 Task: Create a due date automation trigger when advanced on, 2 hours before a card is due add dates not due tomorrow.
Action: Mouse moved to (1353, 95)
Screenshot: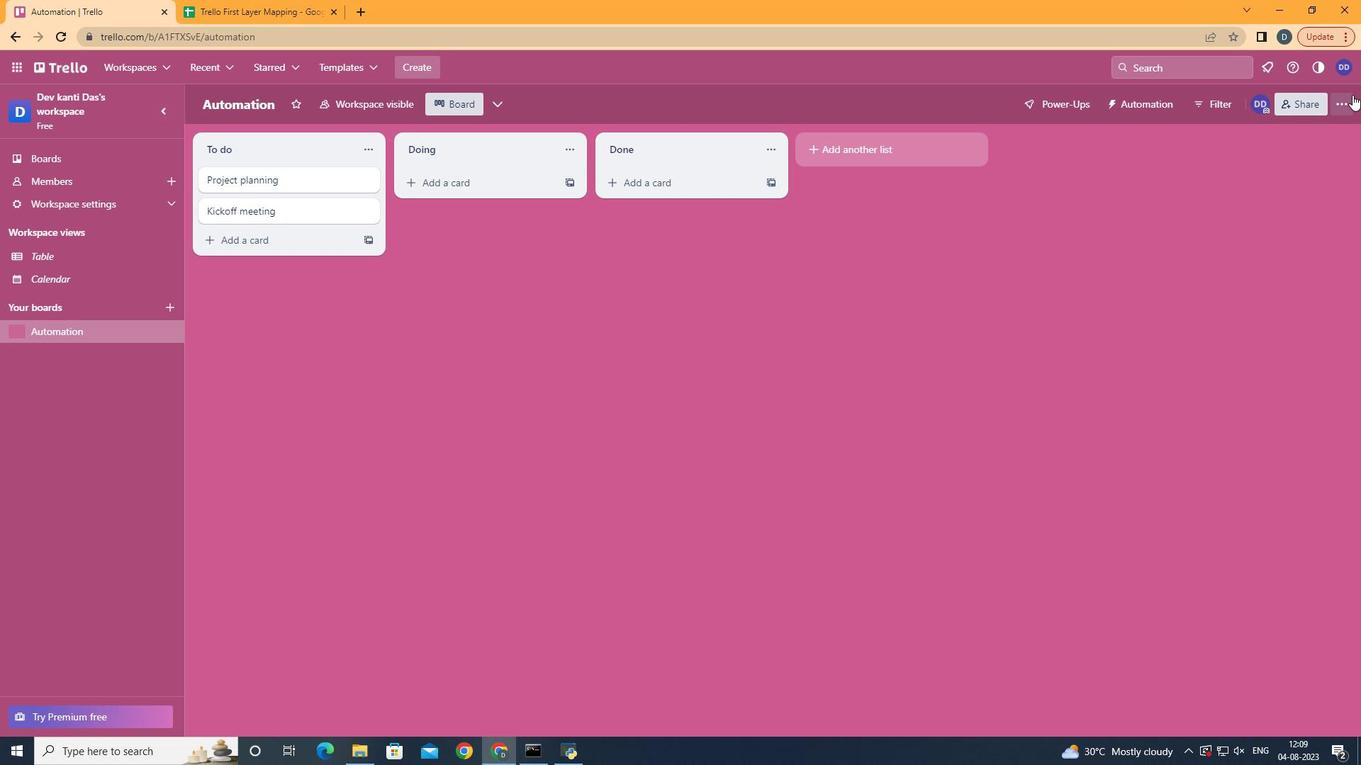 
Action: Mouse pressed left at (1353, 95)
Screenshot: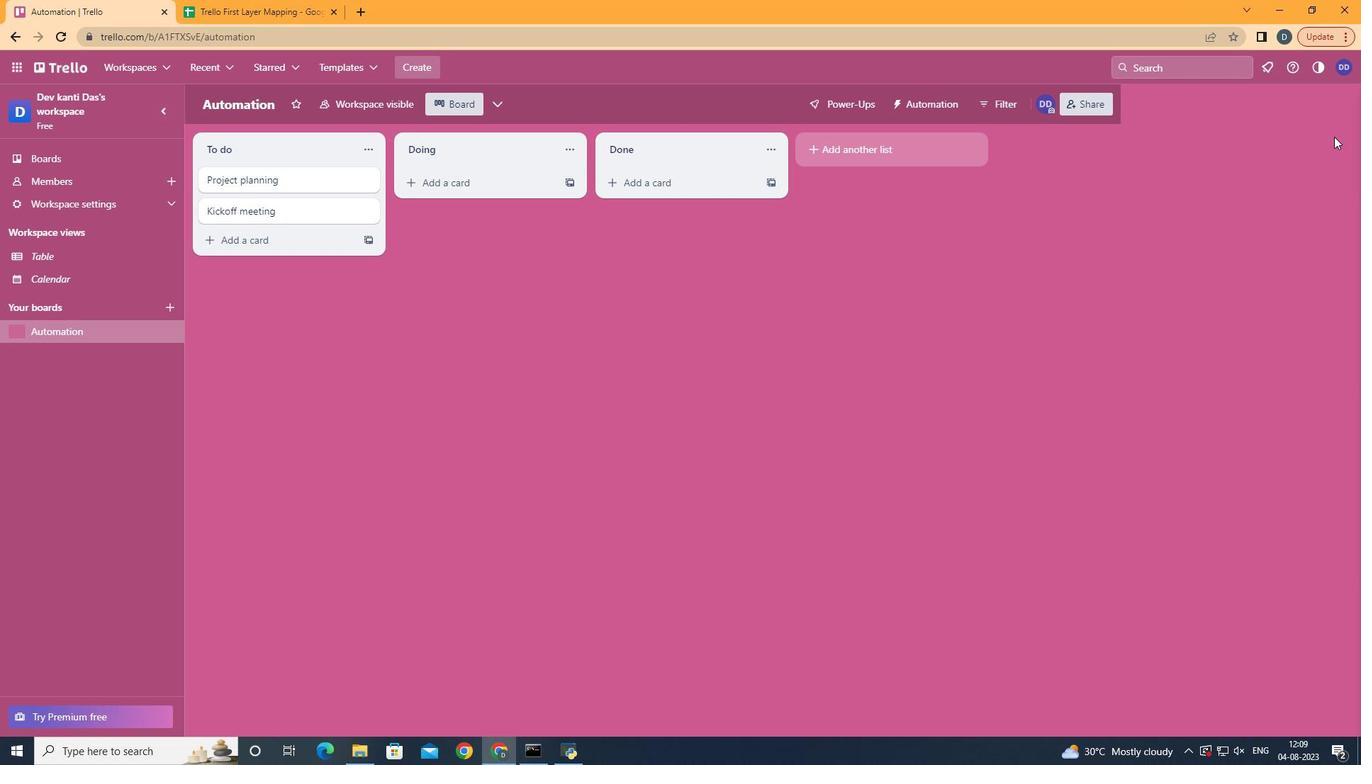 
Action: Mouse moved to (1243, 298)
Screenshot: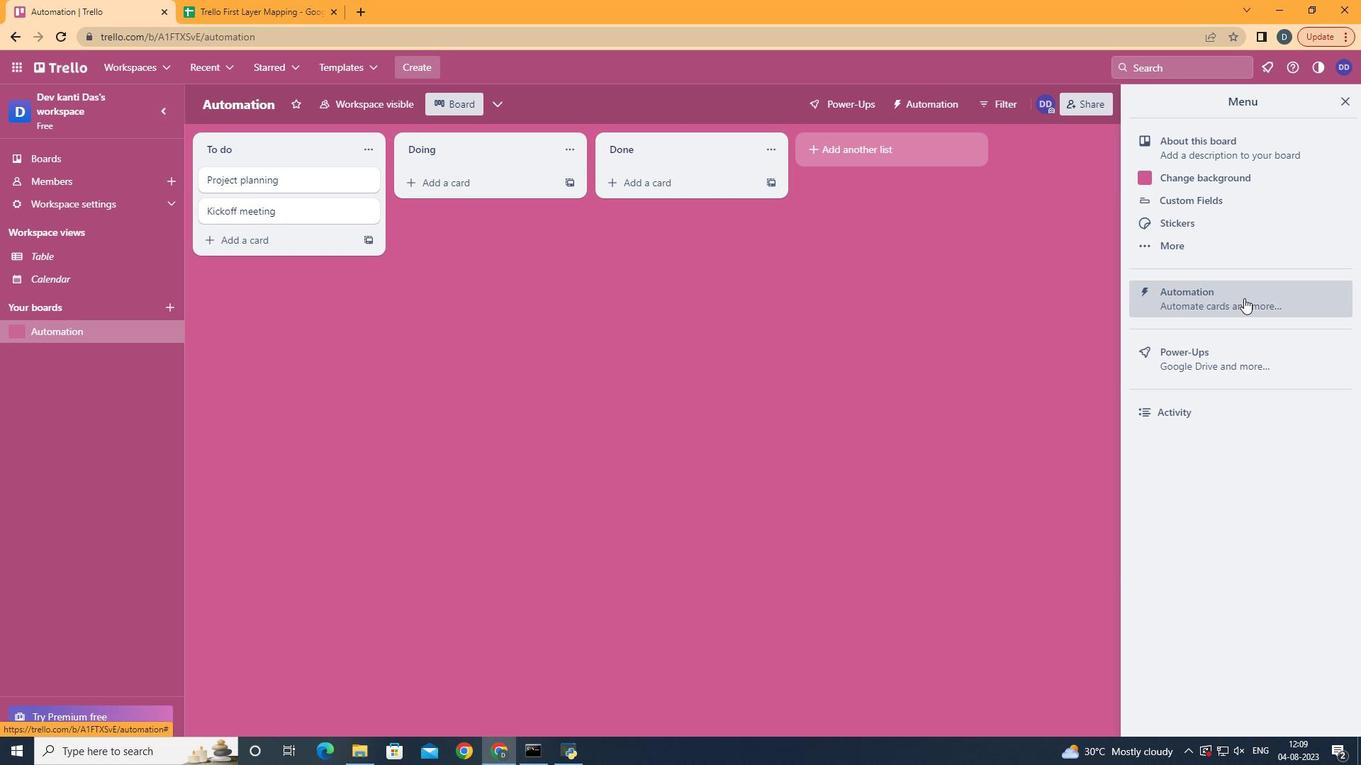 
Action: Mouse pressed left at (1243, 298)
Screenshot: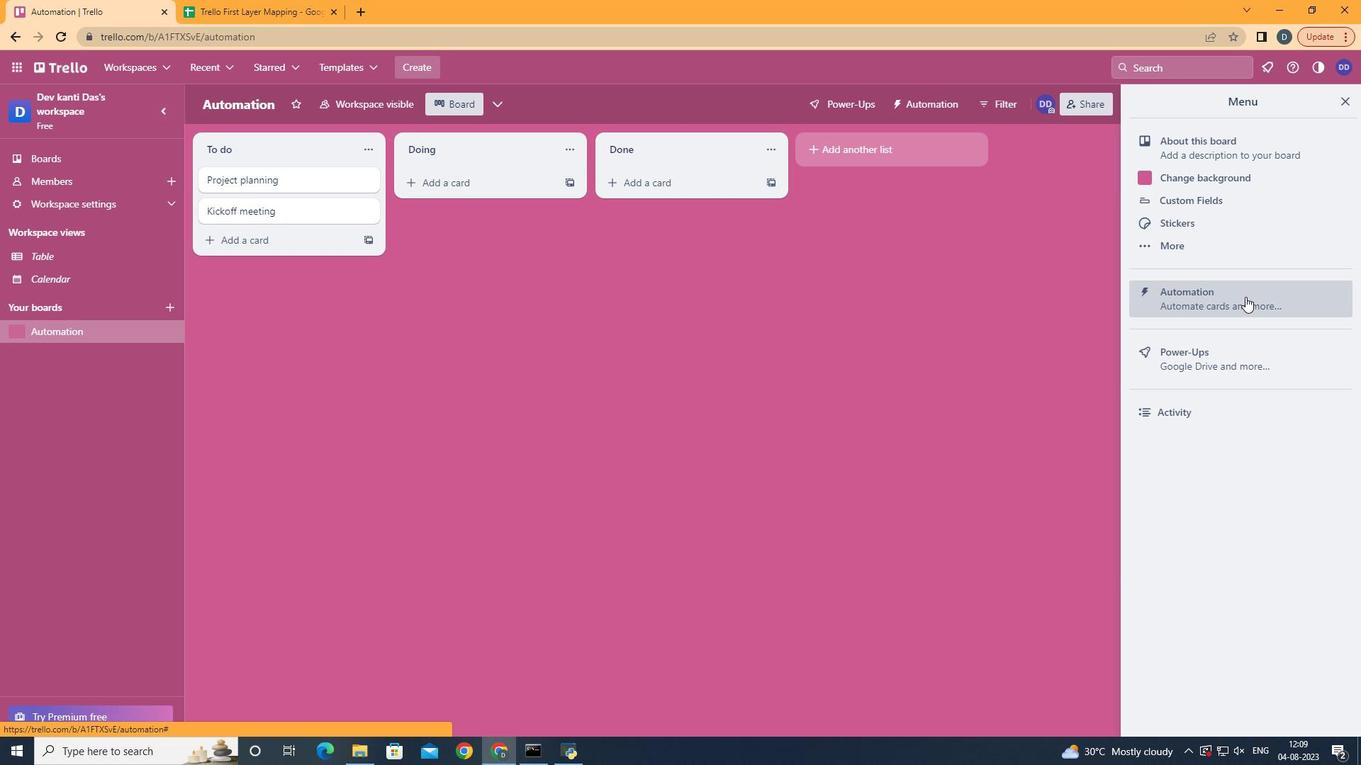 
Action: Mouse moved to (254, 282)
Screenshot: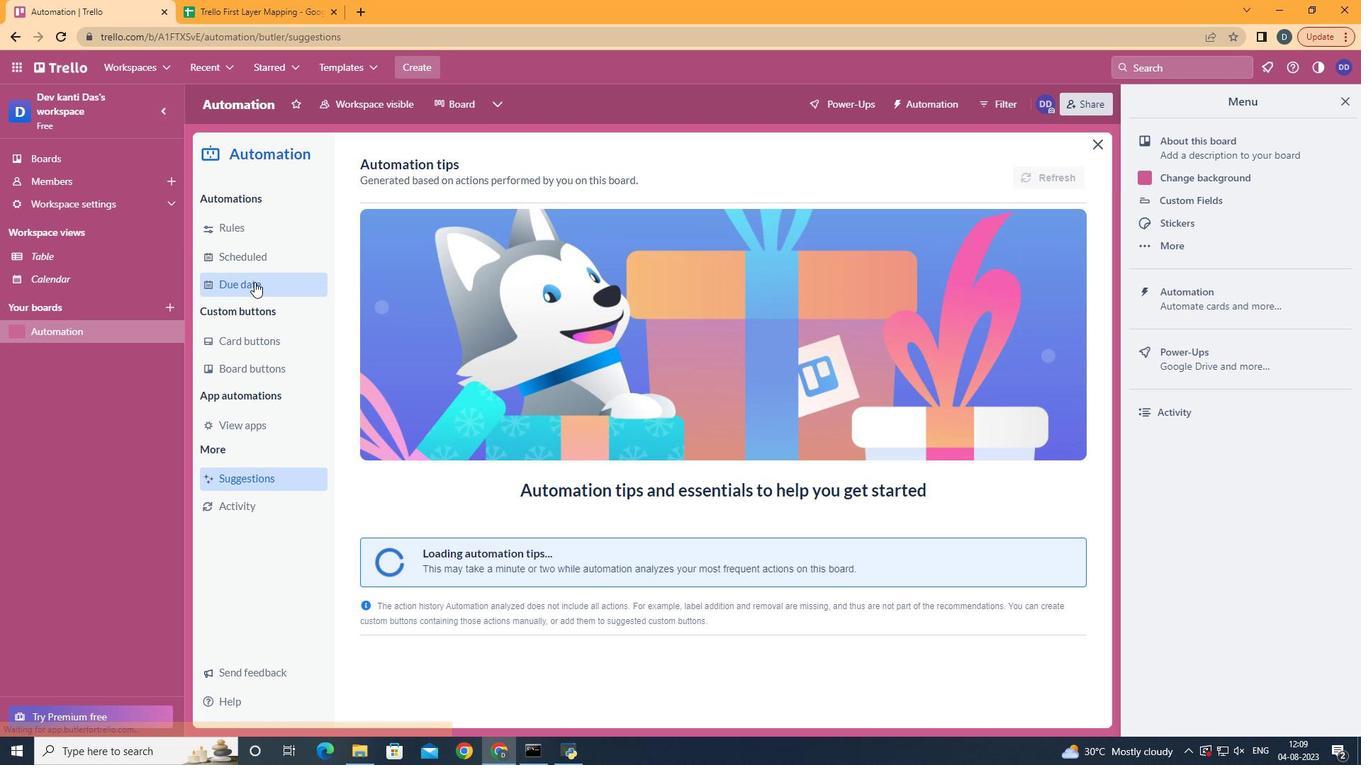 
Action: Mouse pressed left at (254, 282)
Screenshot: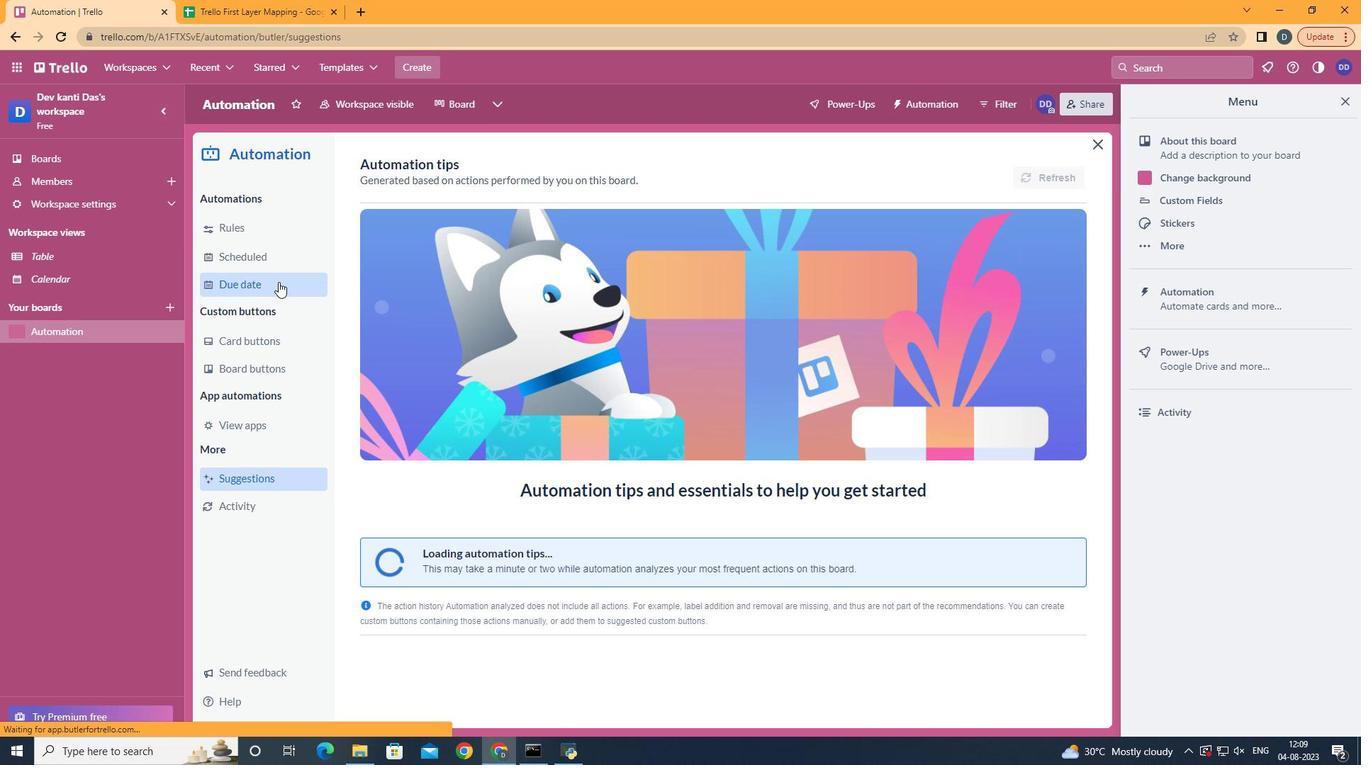 
Action: Mouse moved to (995, 173)
Screenshot: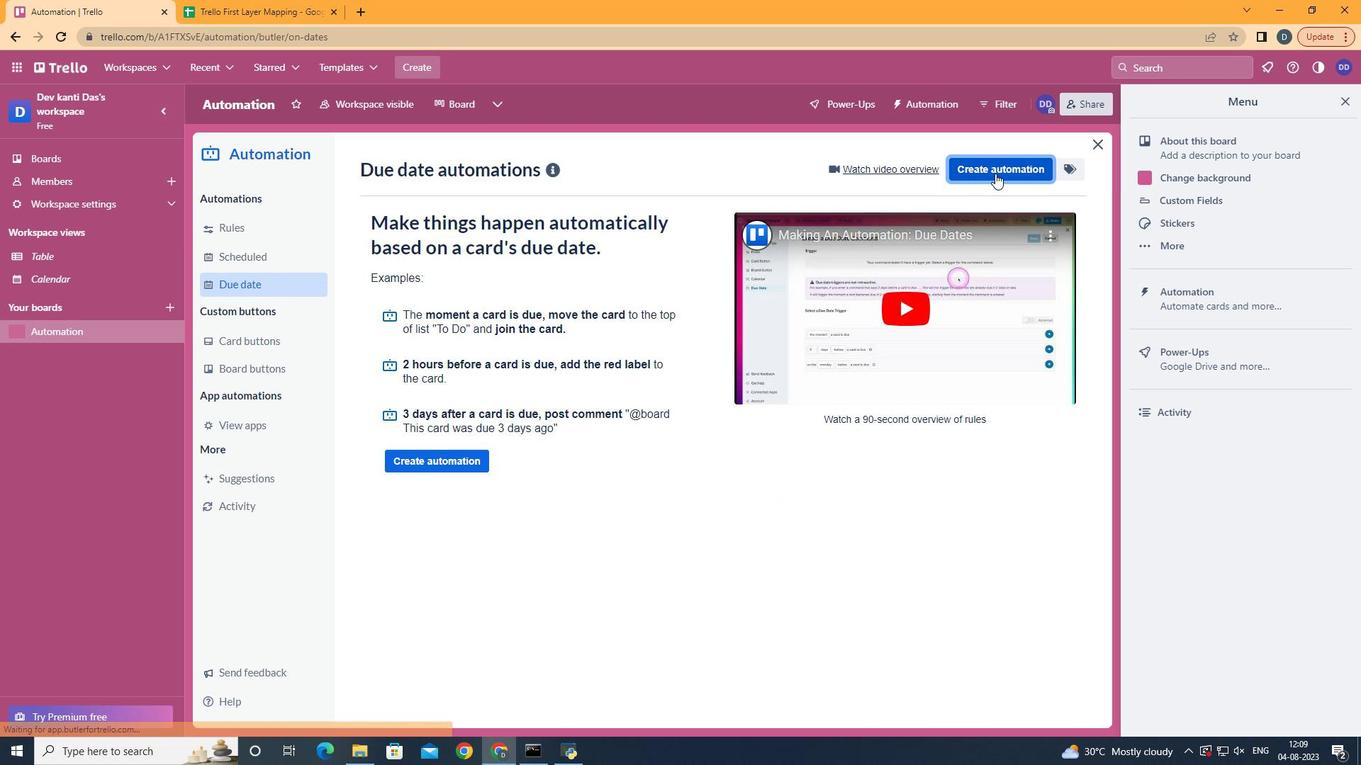 
Action: Mouse pressed left at (995, 173)
Screenshot: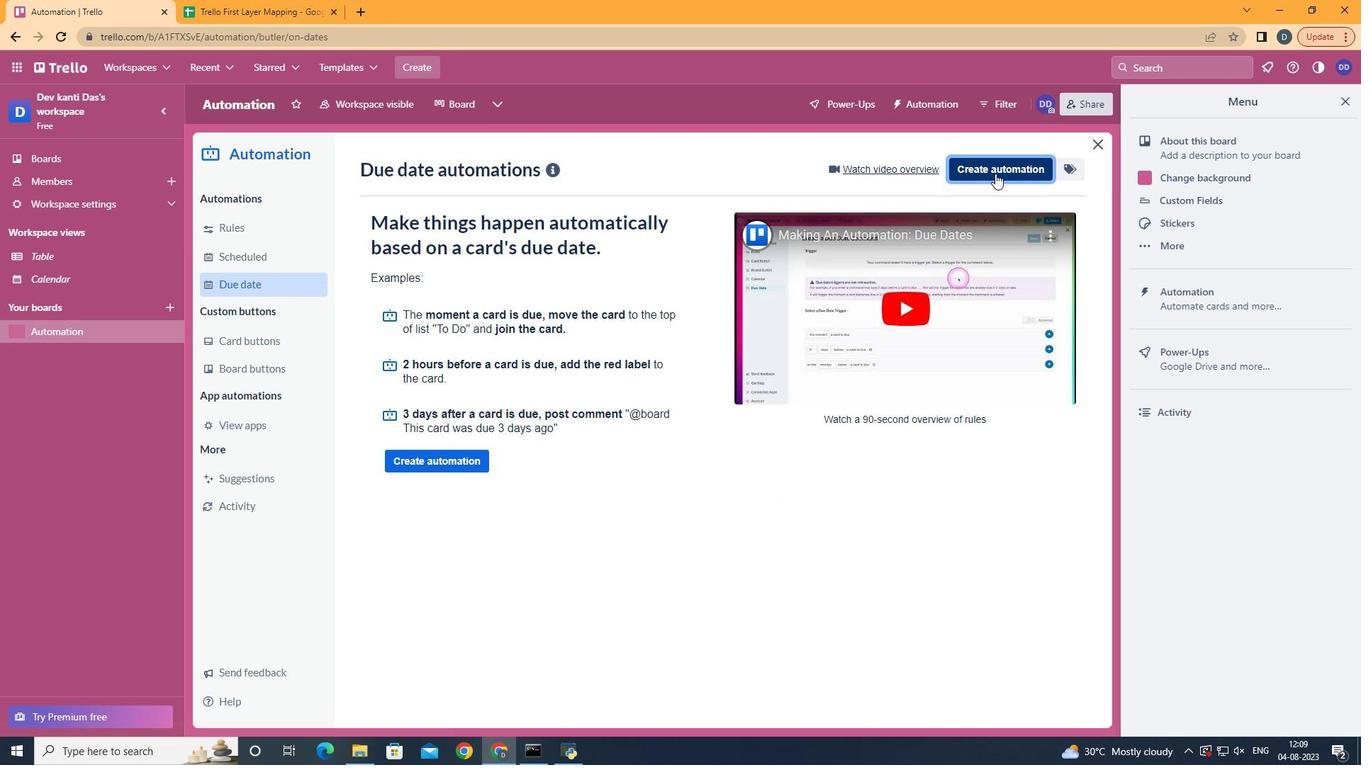 
Action: Mouse moved to (704, 312)
Screenshot: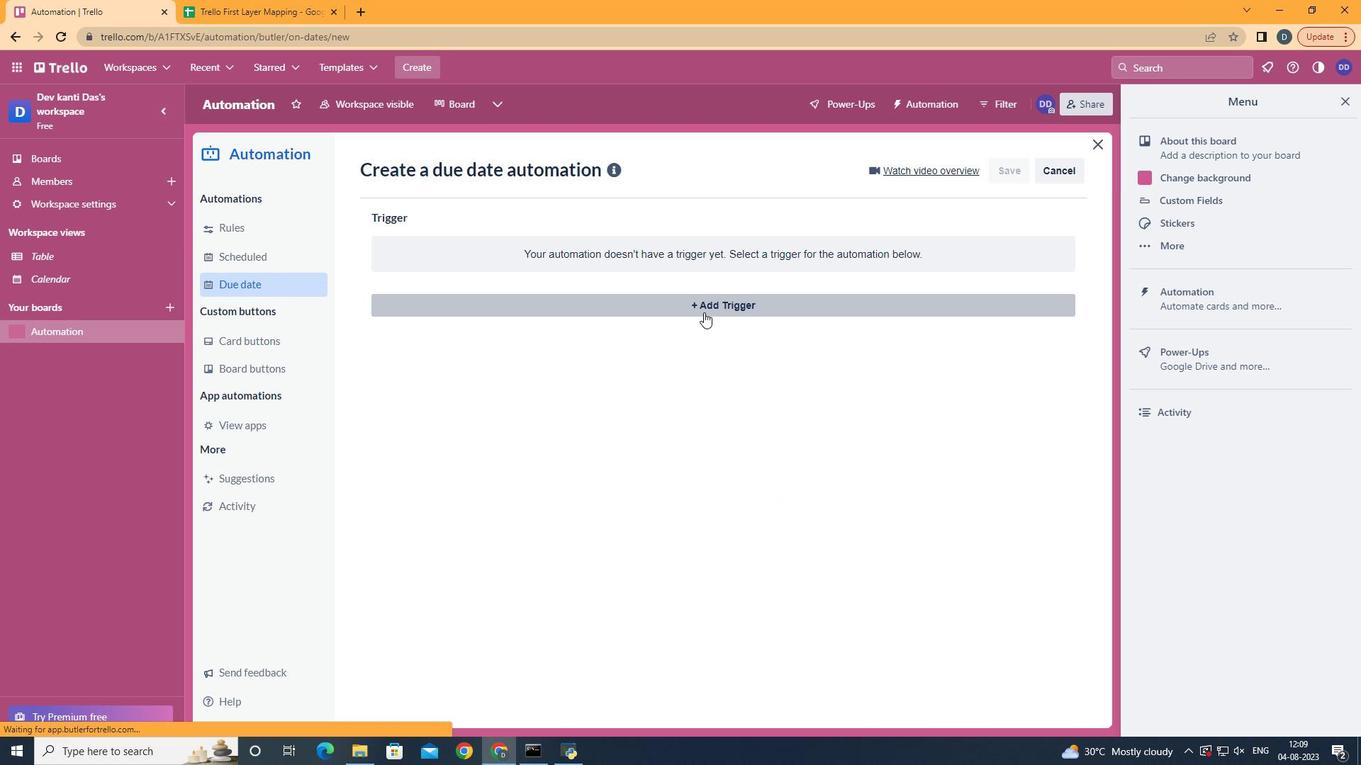 
Action: Mouse pressed left at (704, 312)
Screenshot: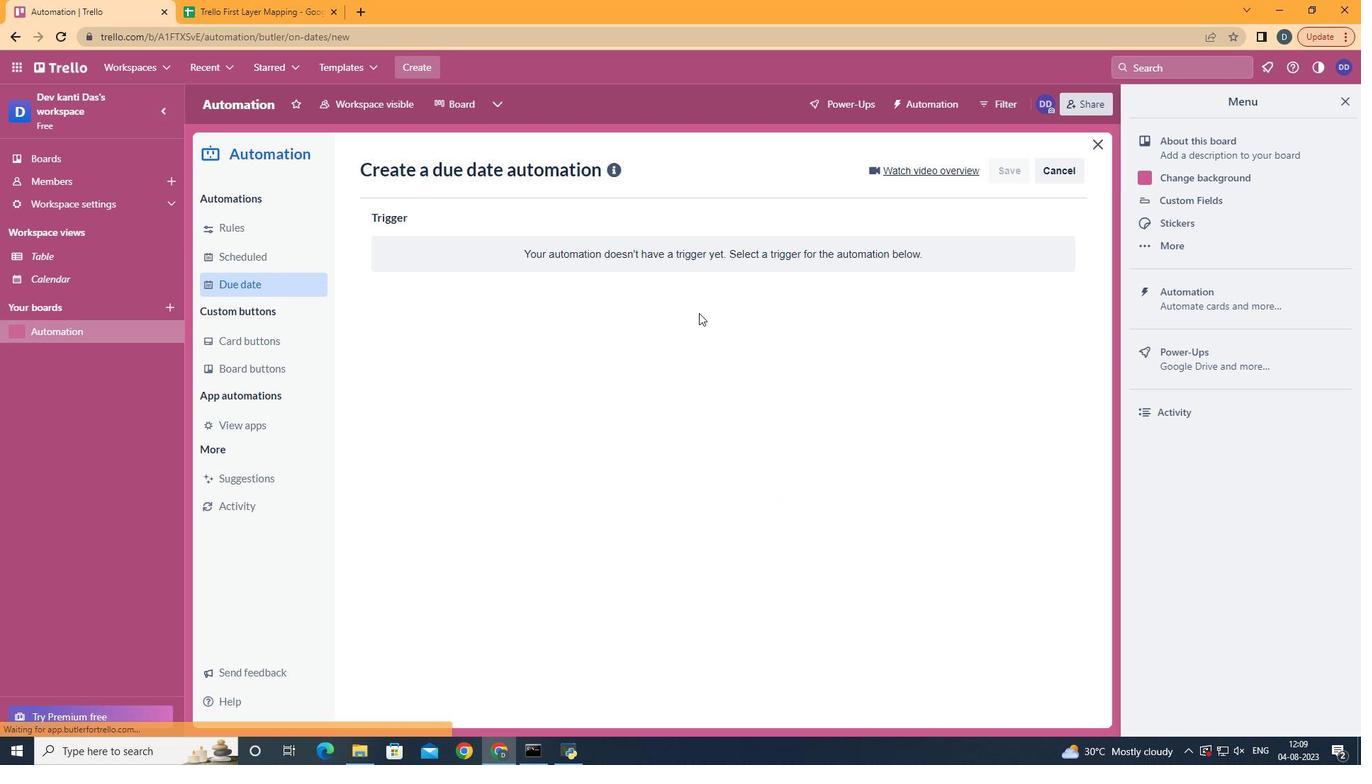 
Action: Mouse moved to (448, 603)
Screenshot: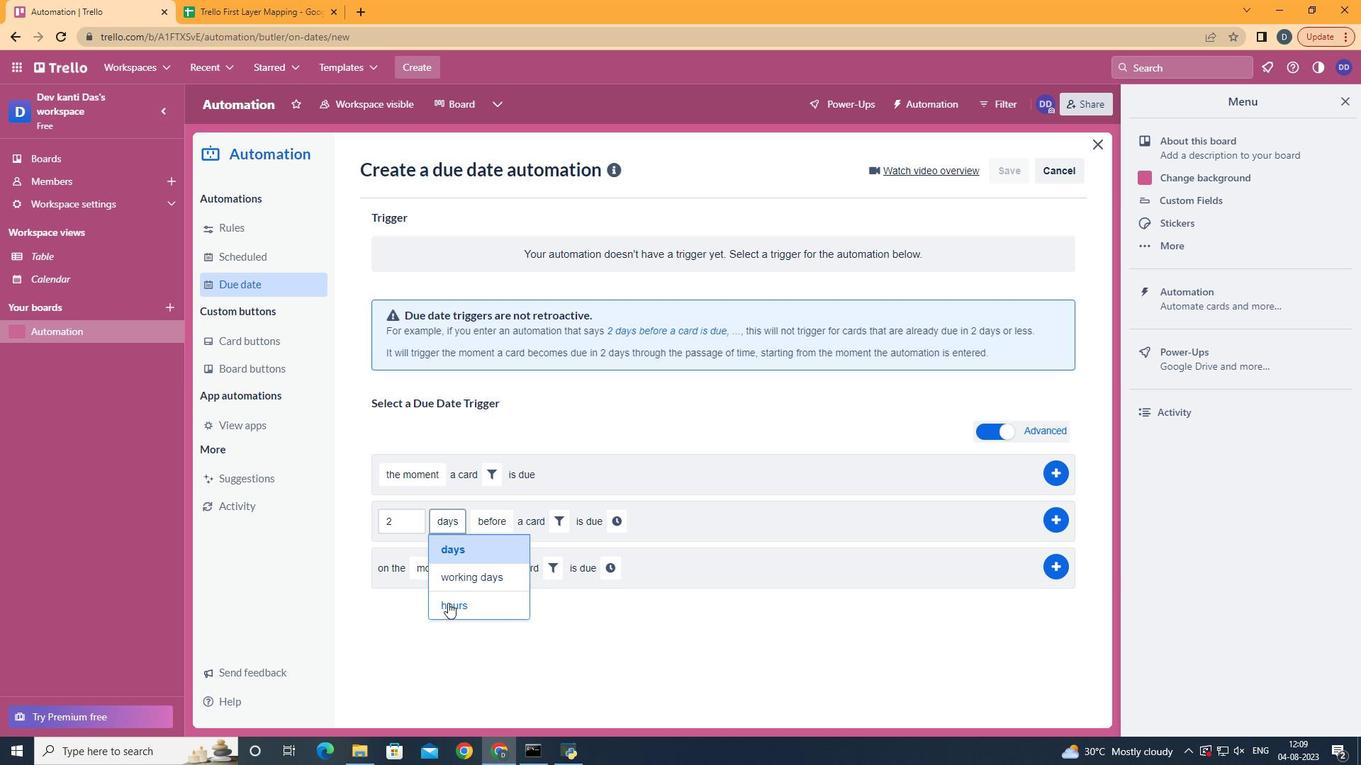
Action: Mouse pressed left at (448, 603)
Screenshot: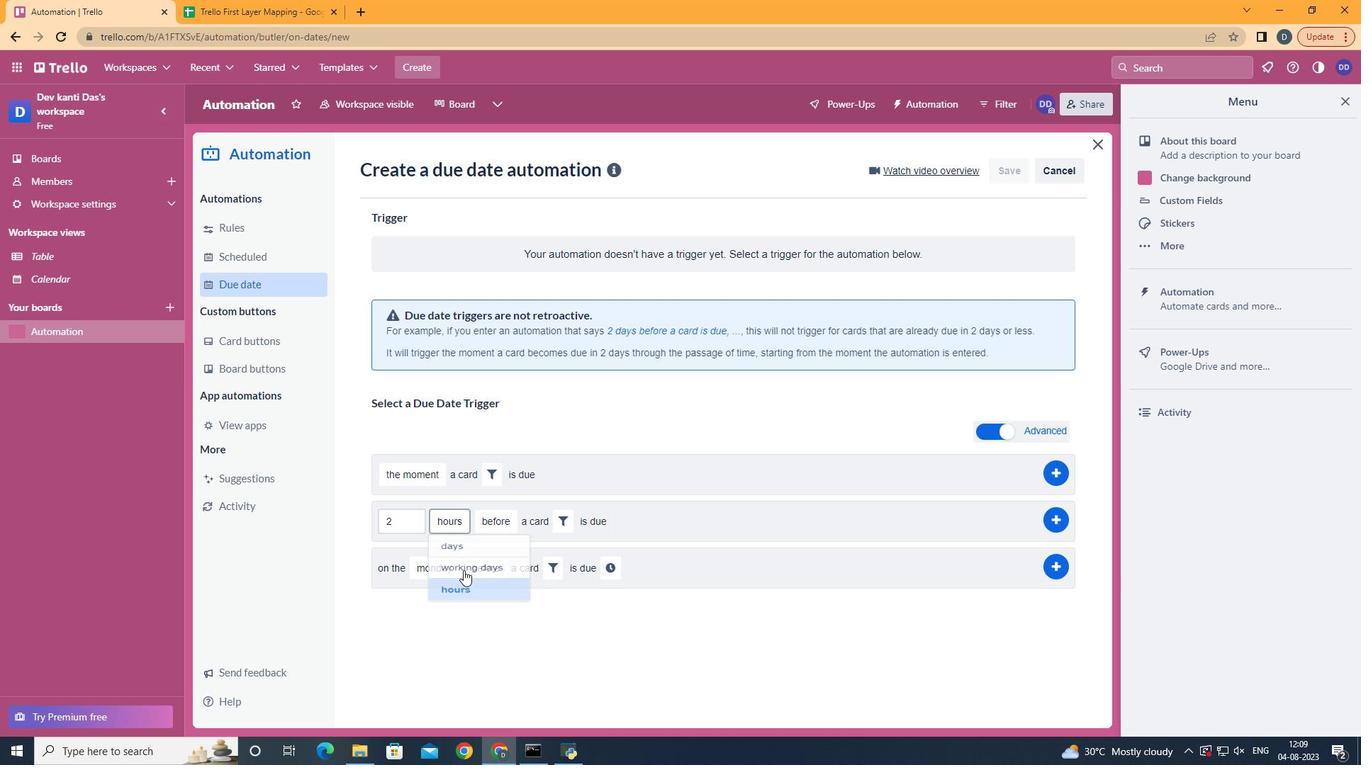 
Action: Mouse moved to (491, 549)
Screenshot: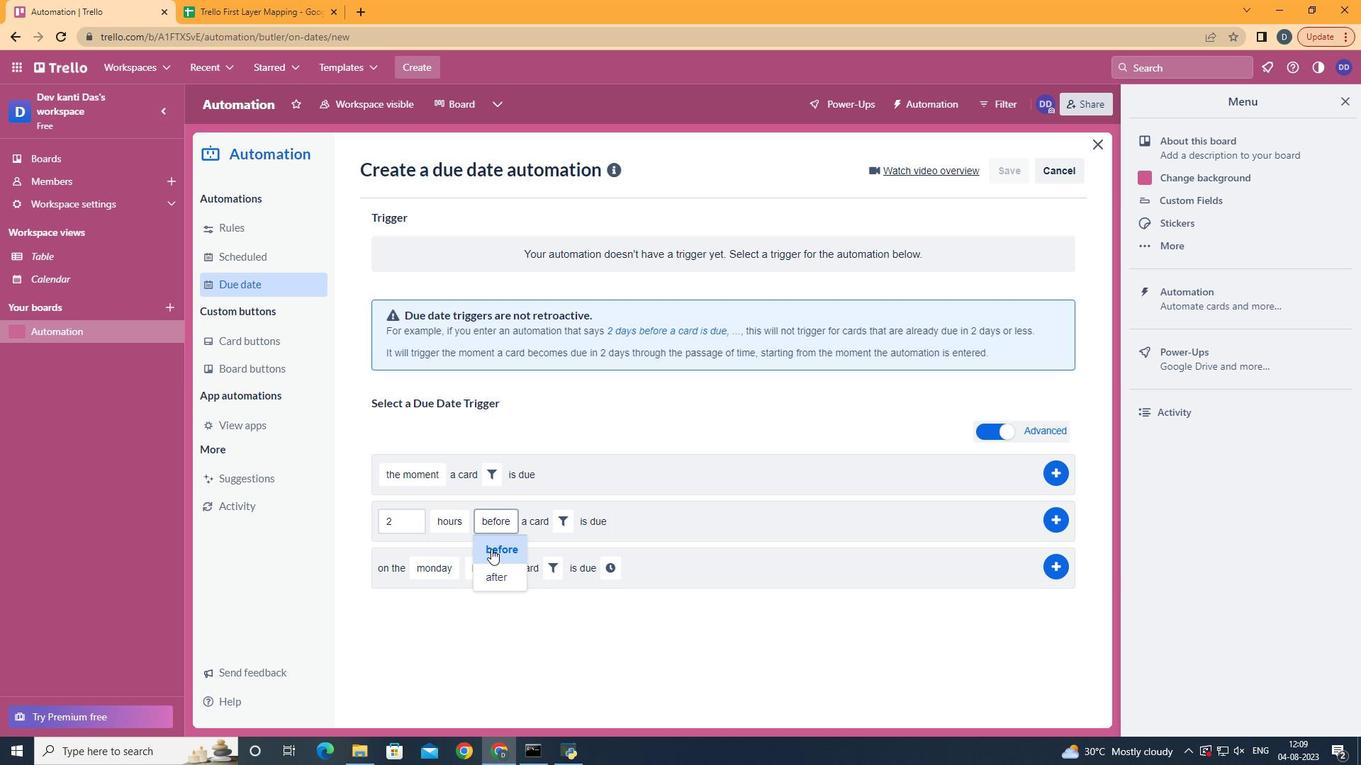 
Action: Mouse pressed left at (491, 549)
Screenshot: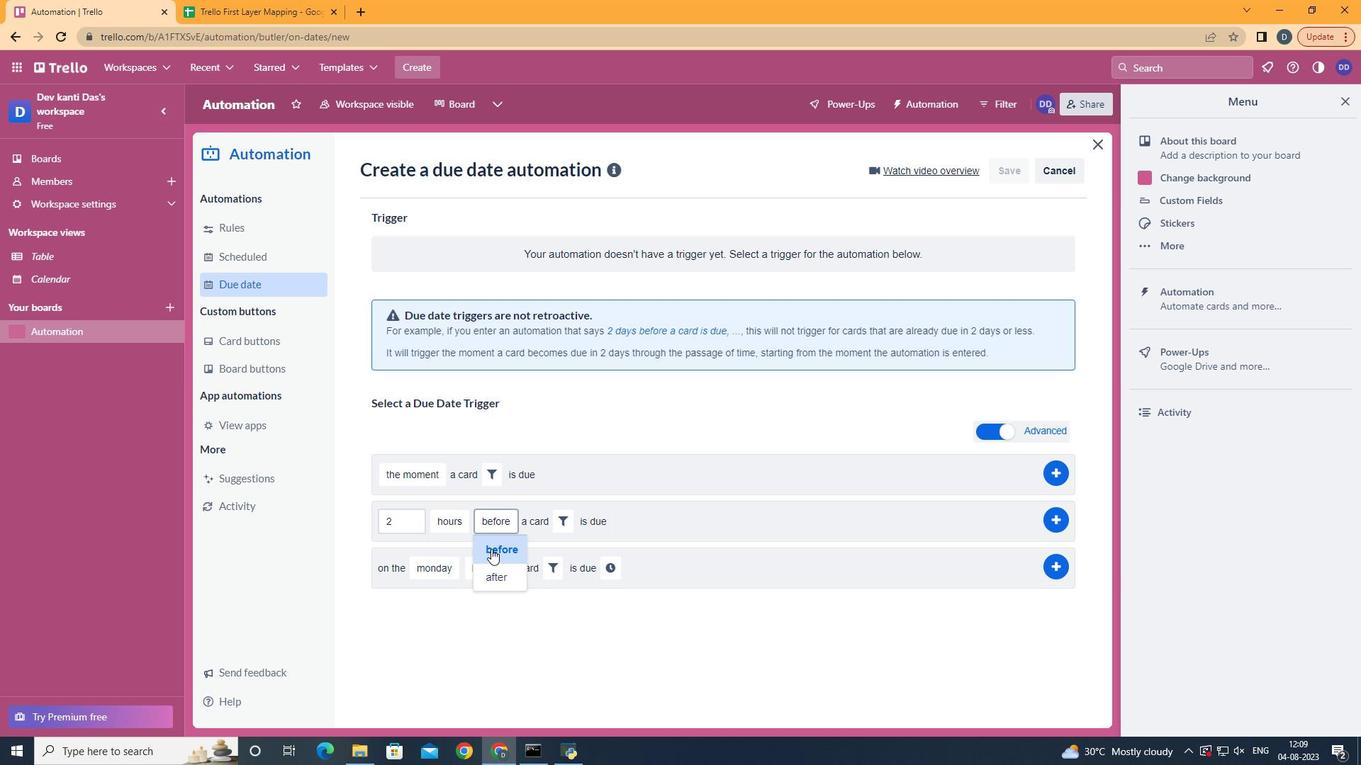 
Action: Mouse moved to (568, 516)
Screenshot: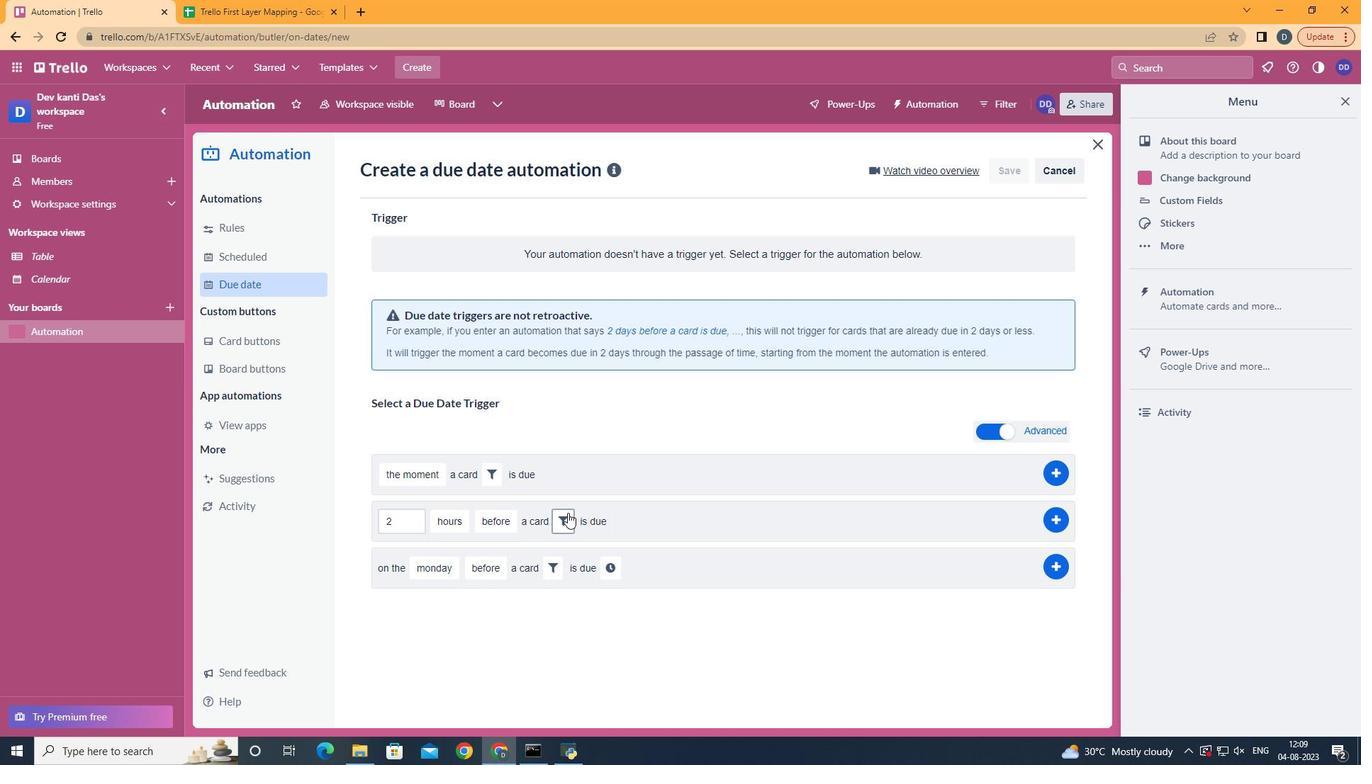 
Action: Mouse pressed left at (568, 516)
Screenshot: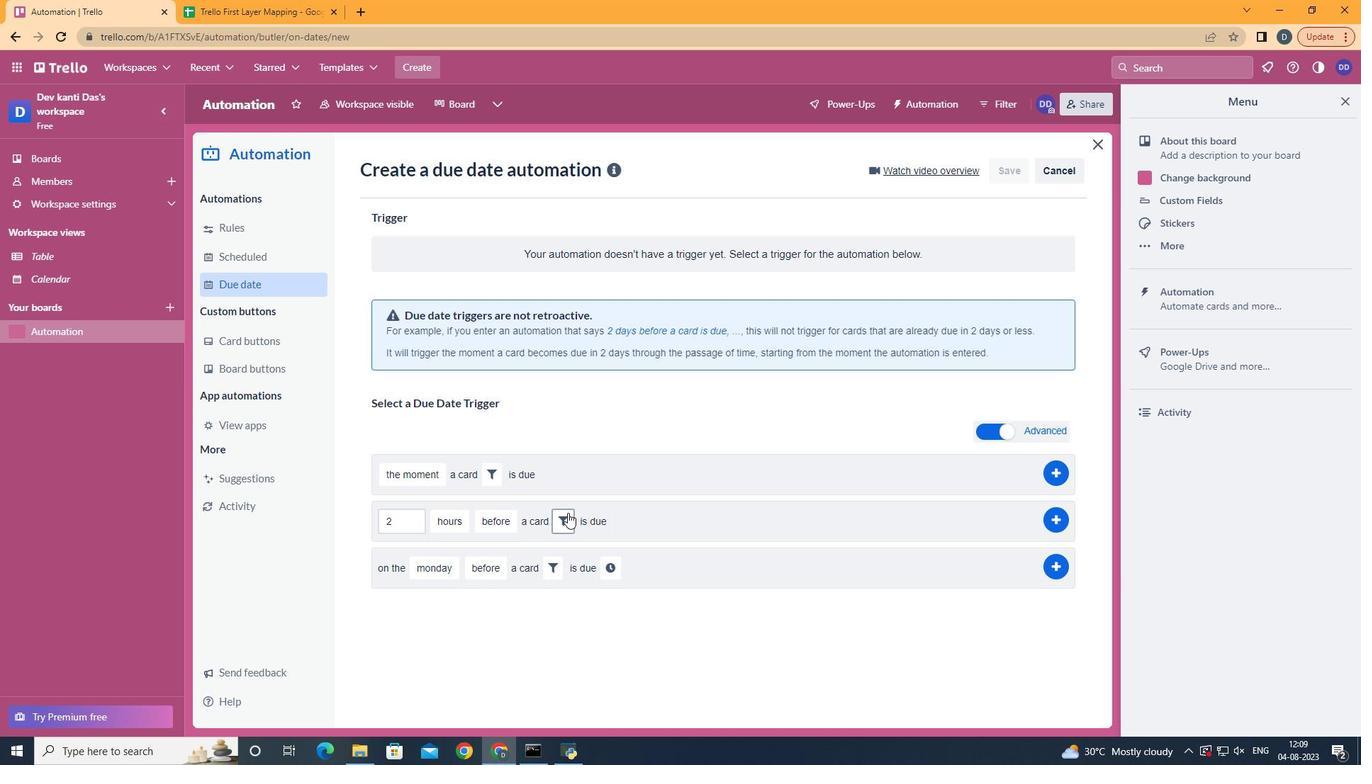 
Action: Mouse moved to (643, 574)
Screenshot: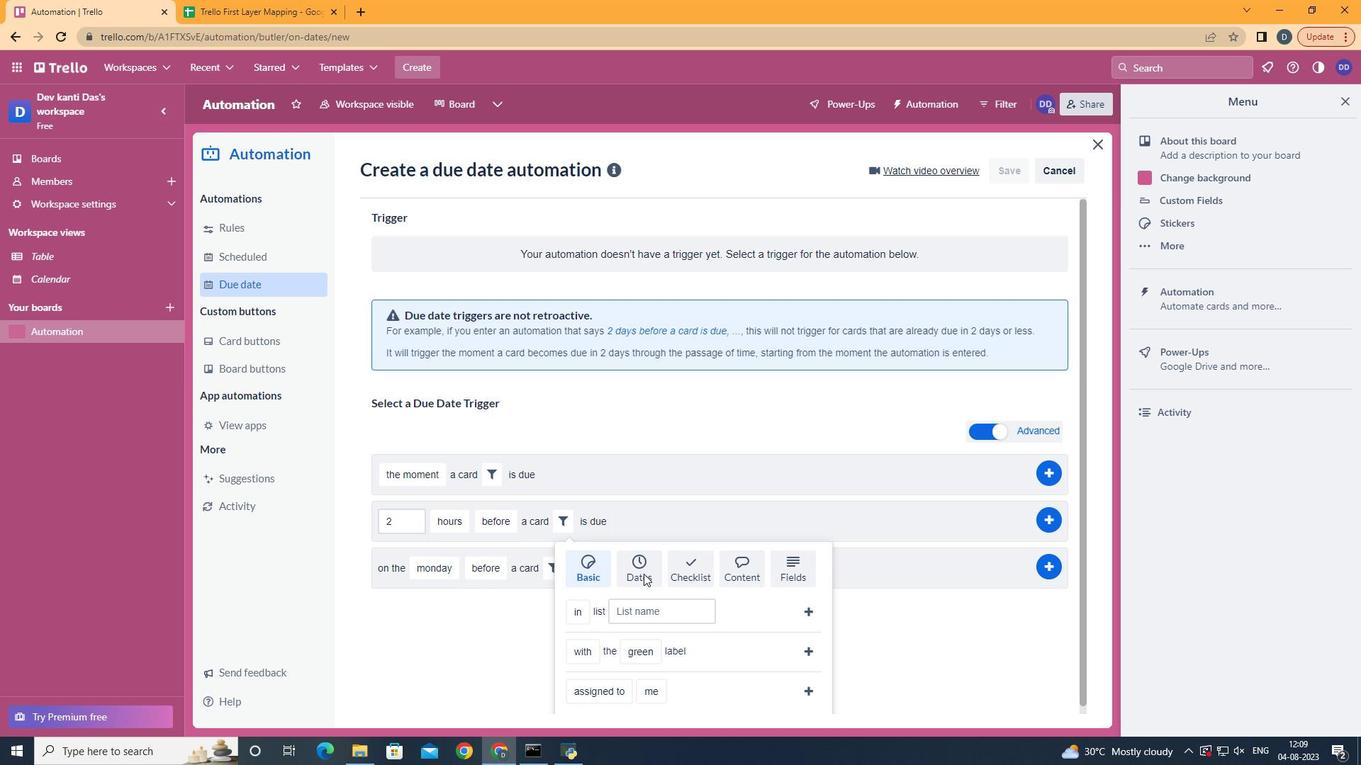 
Action: Mouse pressed left at (643, 574)
Screenshot: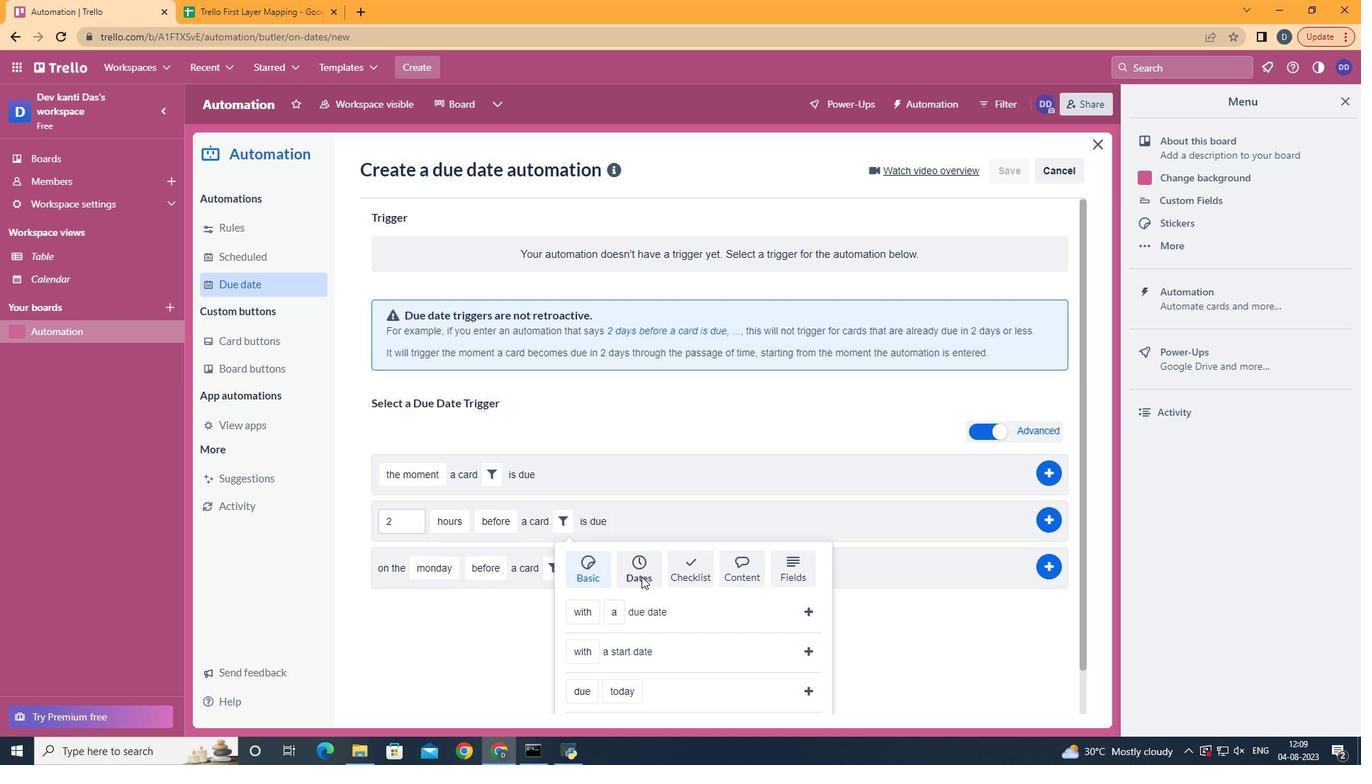 
Action: Mouse moved to (641, 577)
Screenshot: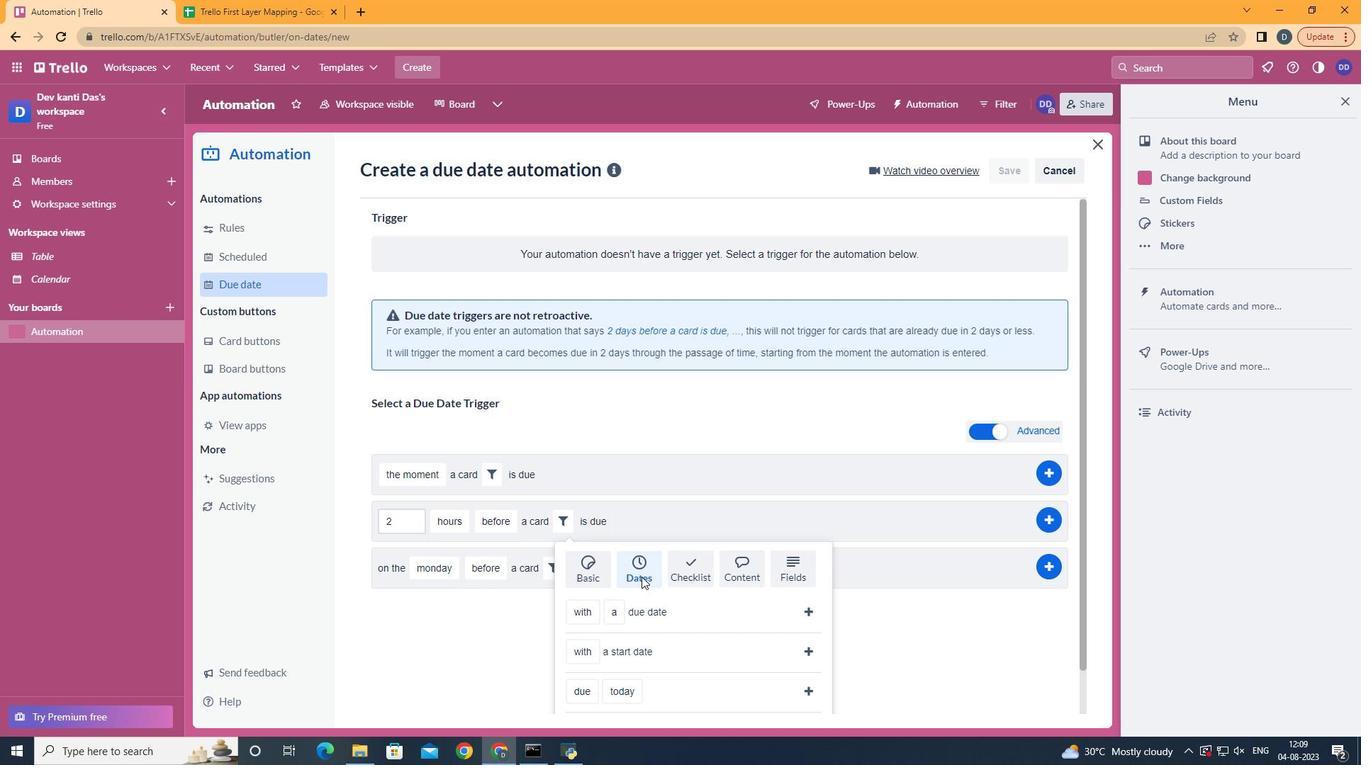
Action: Mouse scrolled (641, 576) with delta (0, 0)
Screenshot: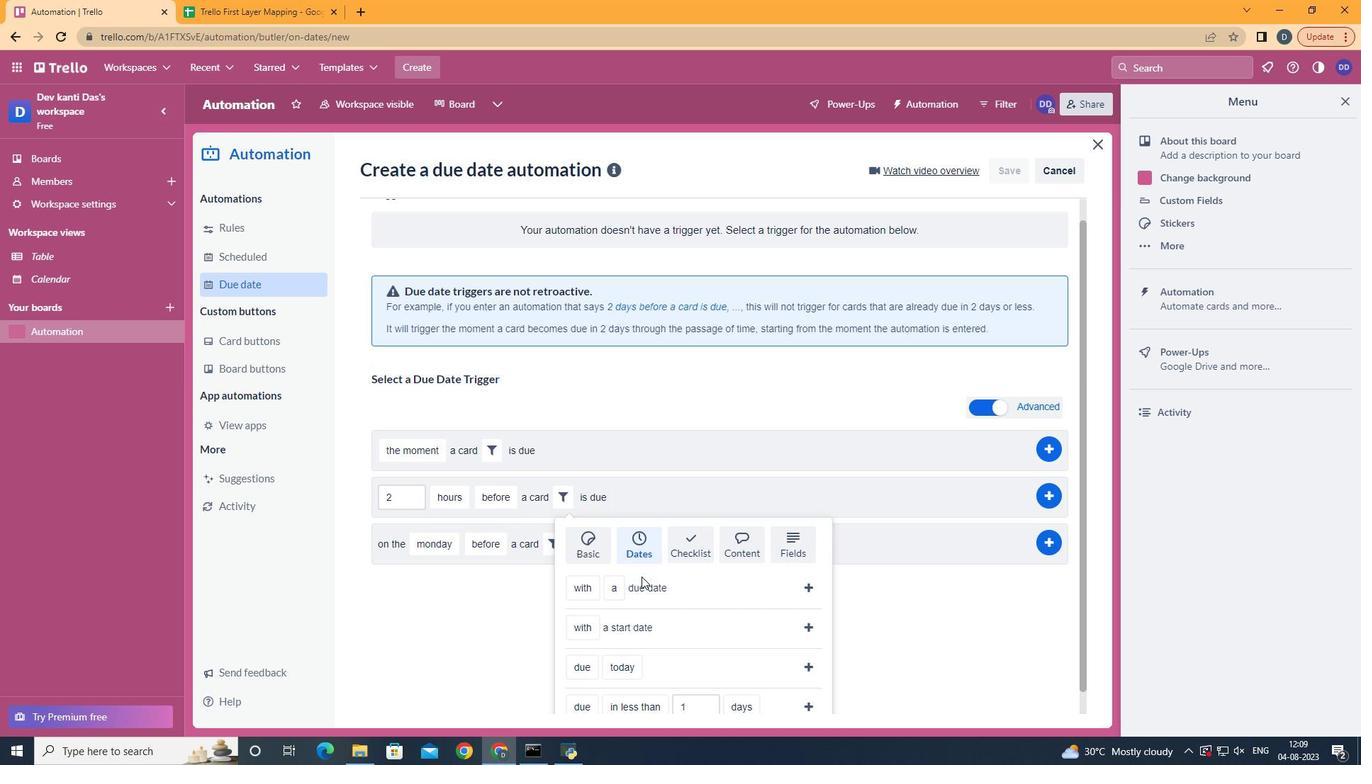 
Action: Mouse scrolled (641, 576) with delta (0, 0)
Screenshot: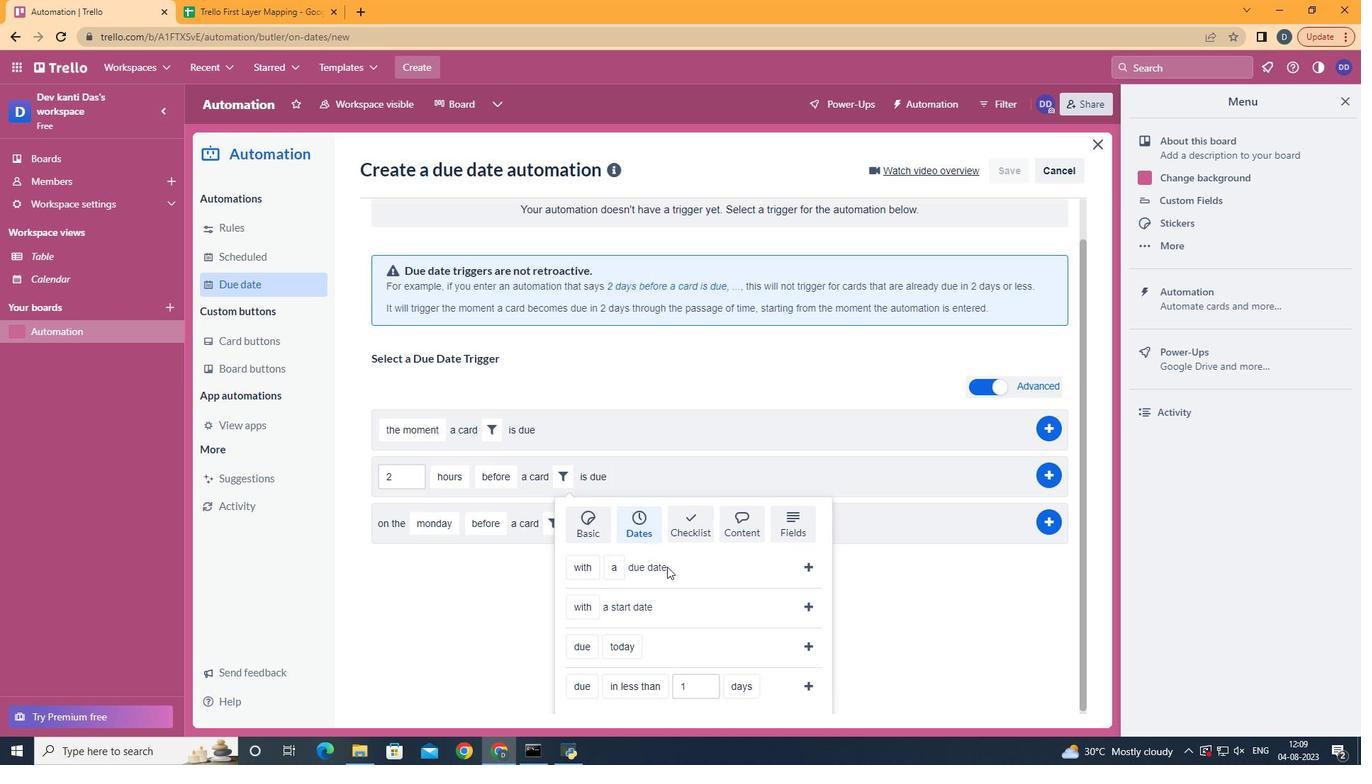 
Action: Mouse scrolled (641, 576) with delta (0, 0)
Screenshot: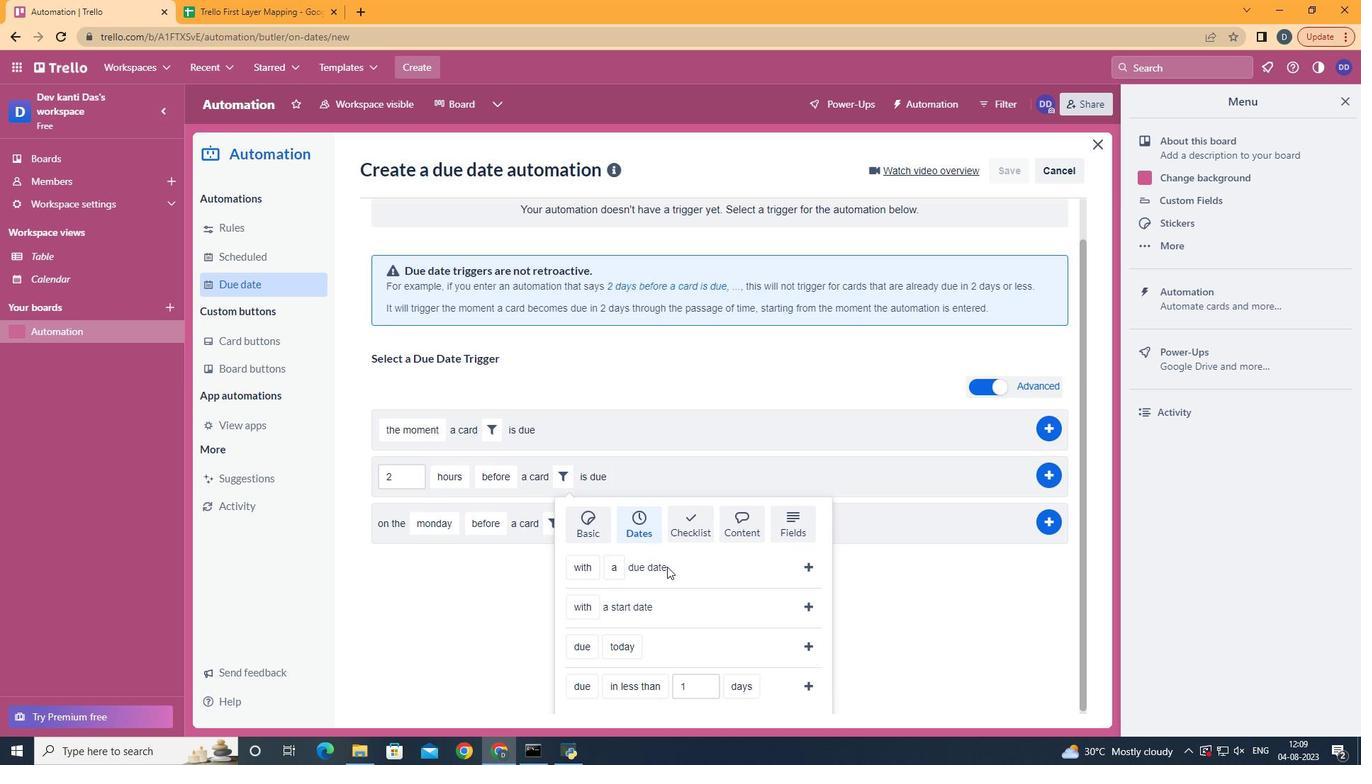 
Action: Mouse scrolled (641, 576) with delta (0, 0)
Screenshot: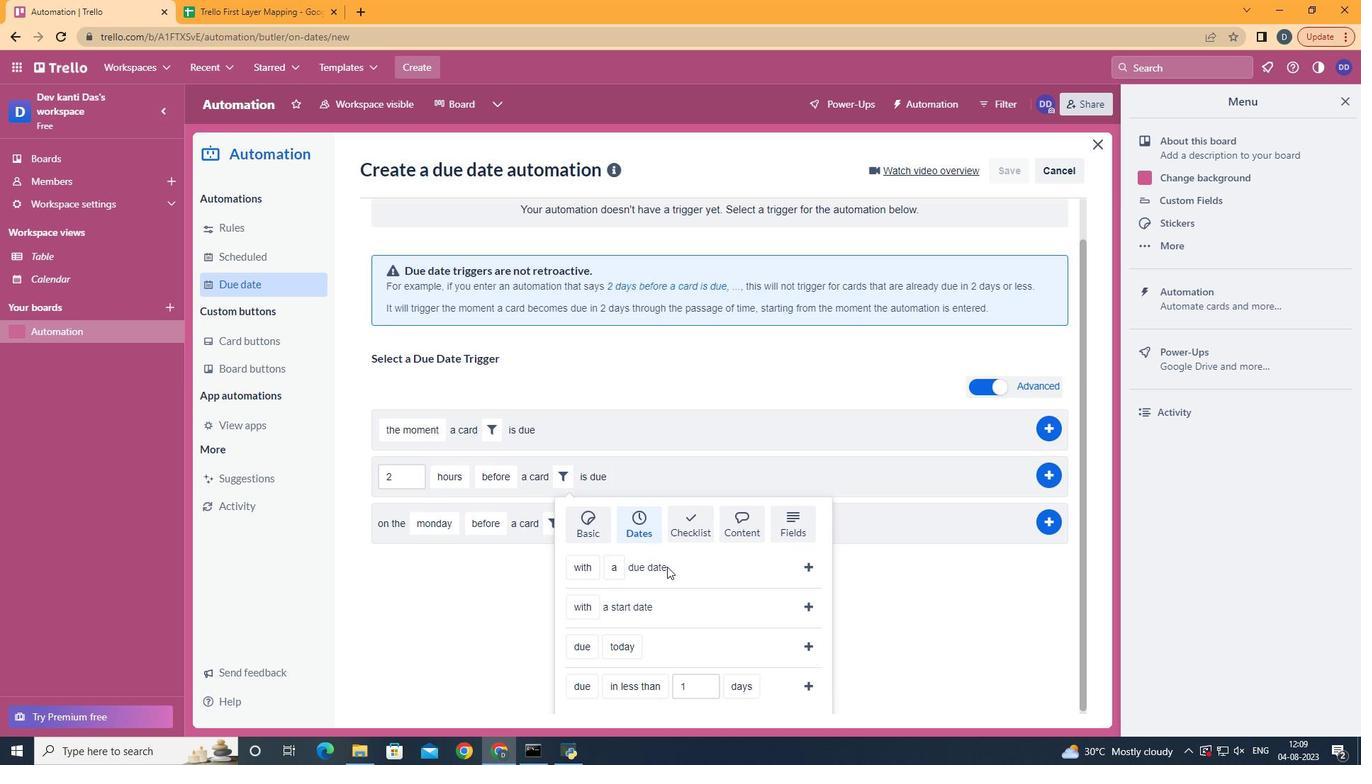 
Action: Mouse scrolled (641, 576) with delta (0, 0)
Screenshot: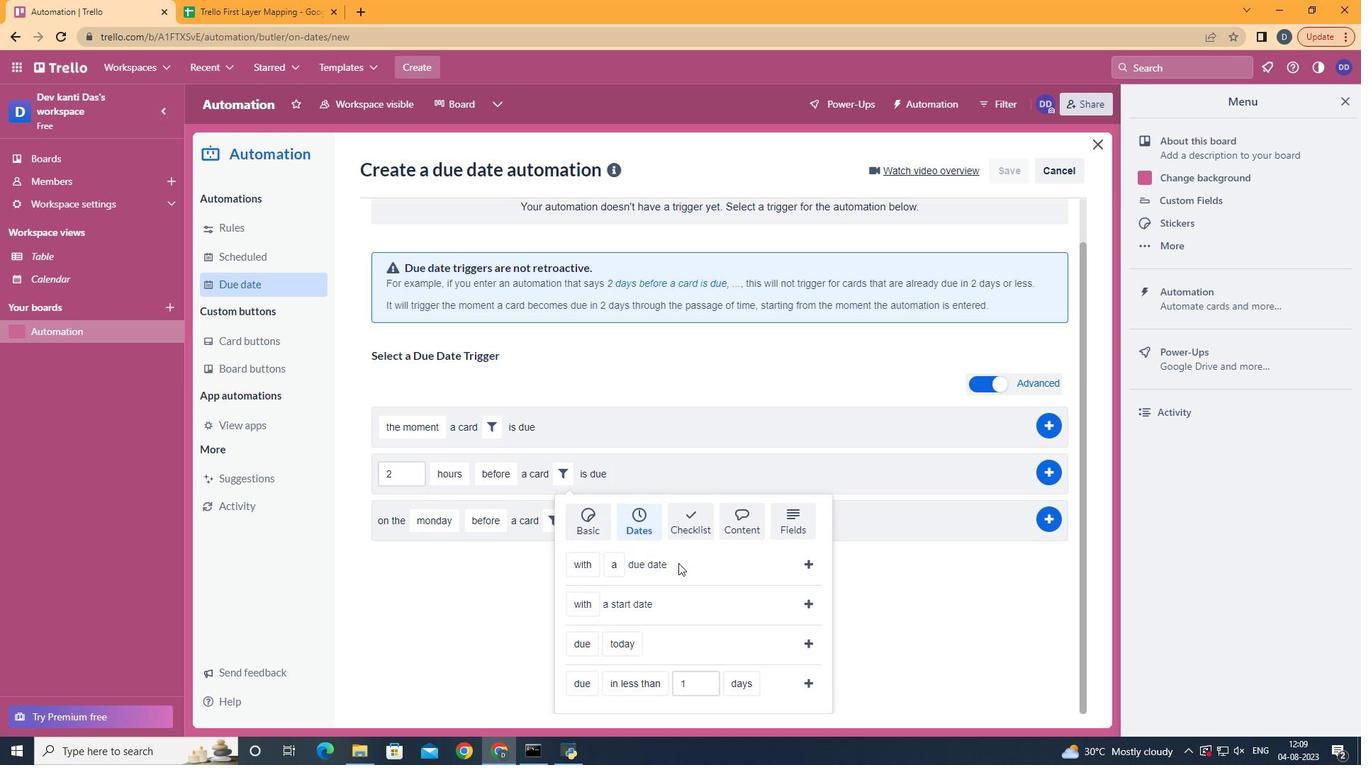 
Action: Mouse moved to (608, 563)
Screenshot: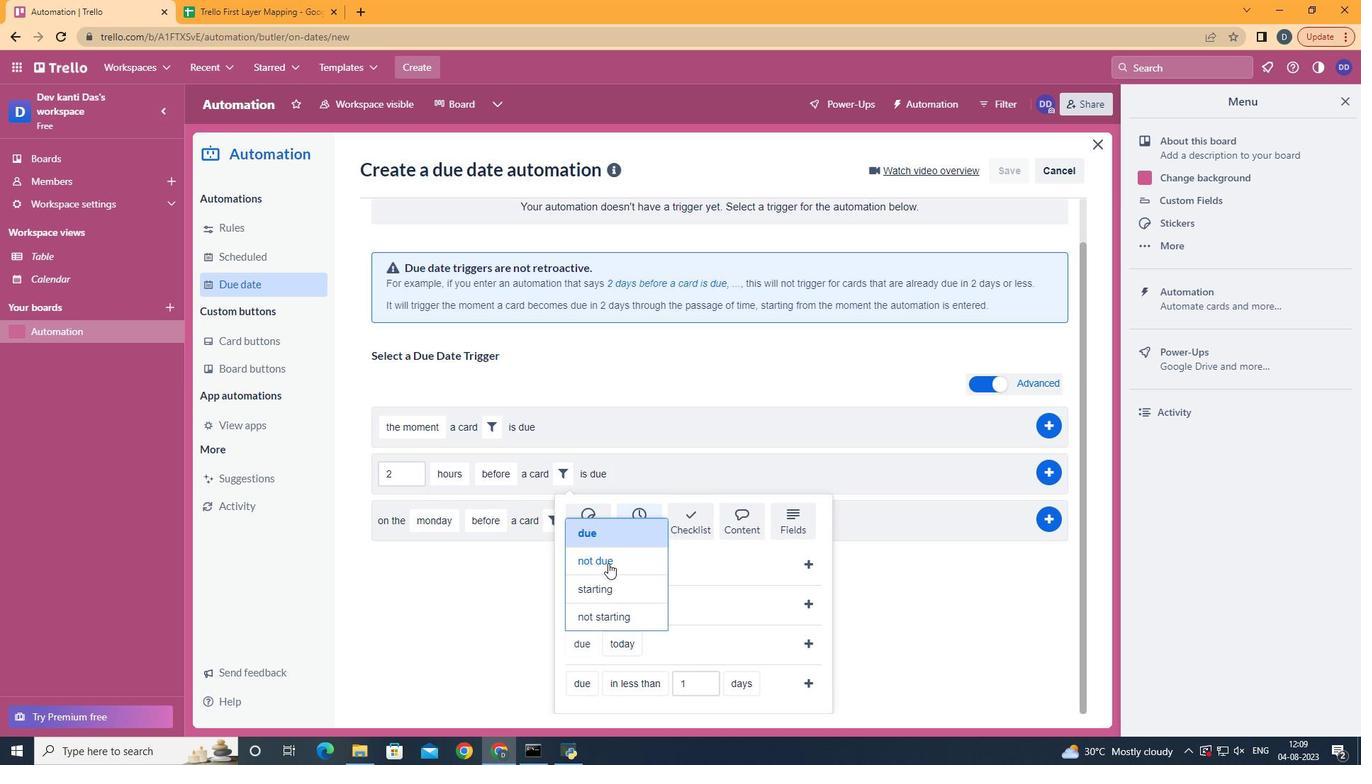 
Action: Mouse pressed left at (608, 563)
Screenshot: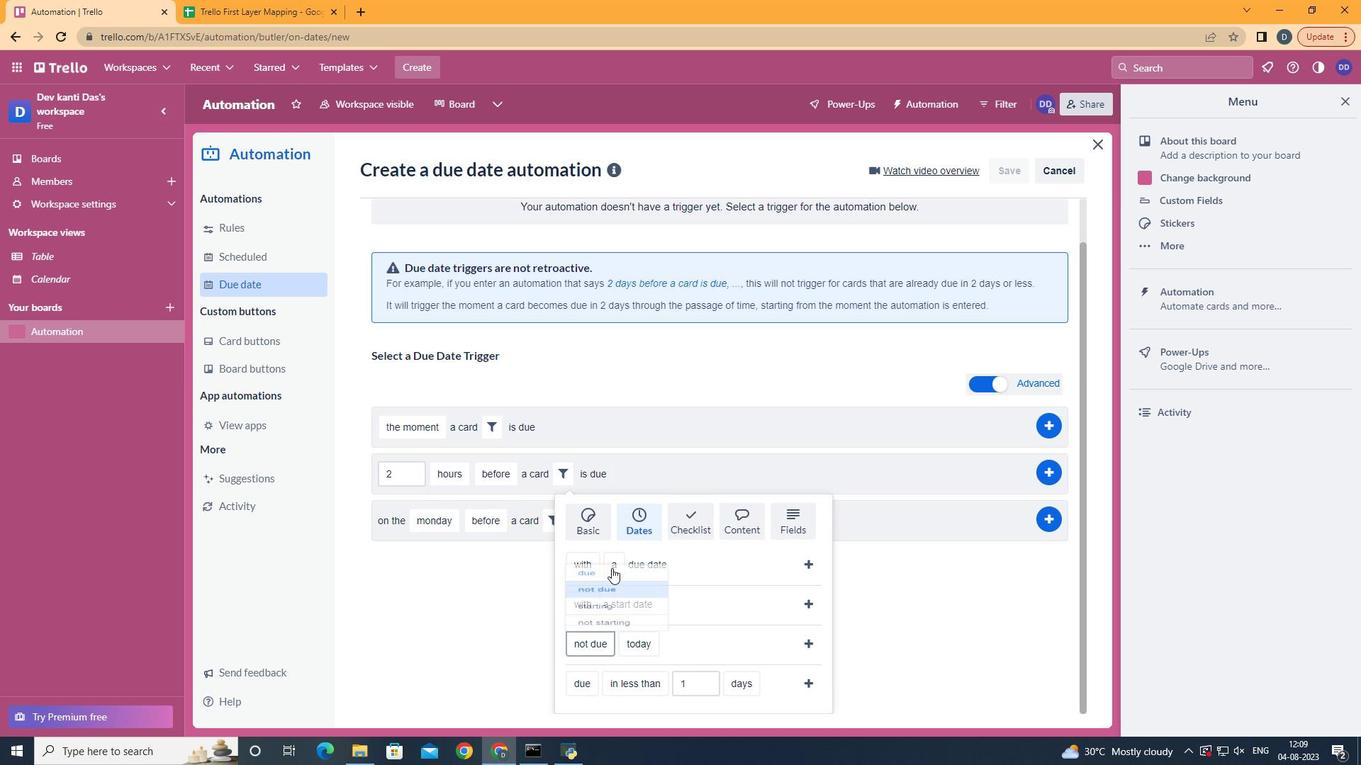
Action: Mouse moved to (670, 507)
Screenshot: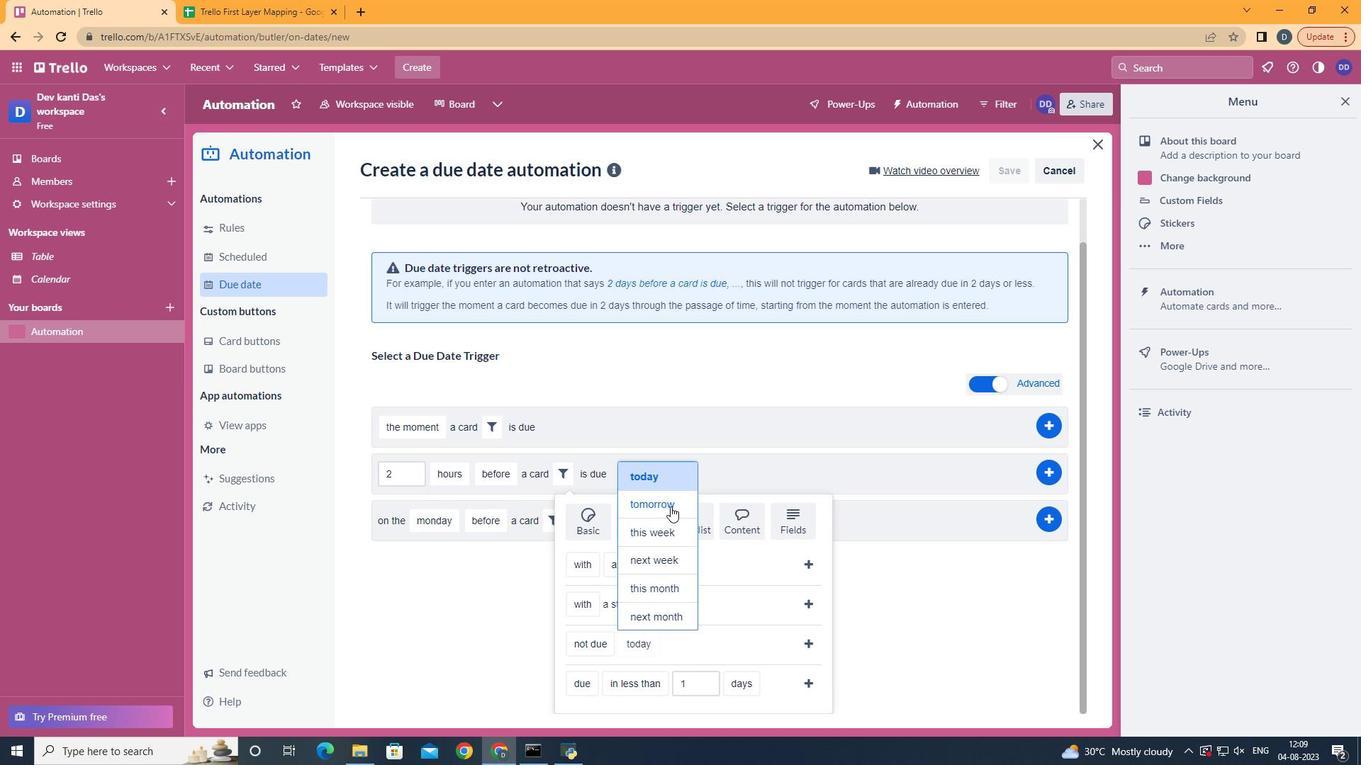 
Action: Mouse pressed left at (670, 507)
Screenshot: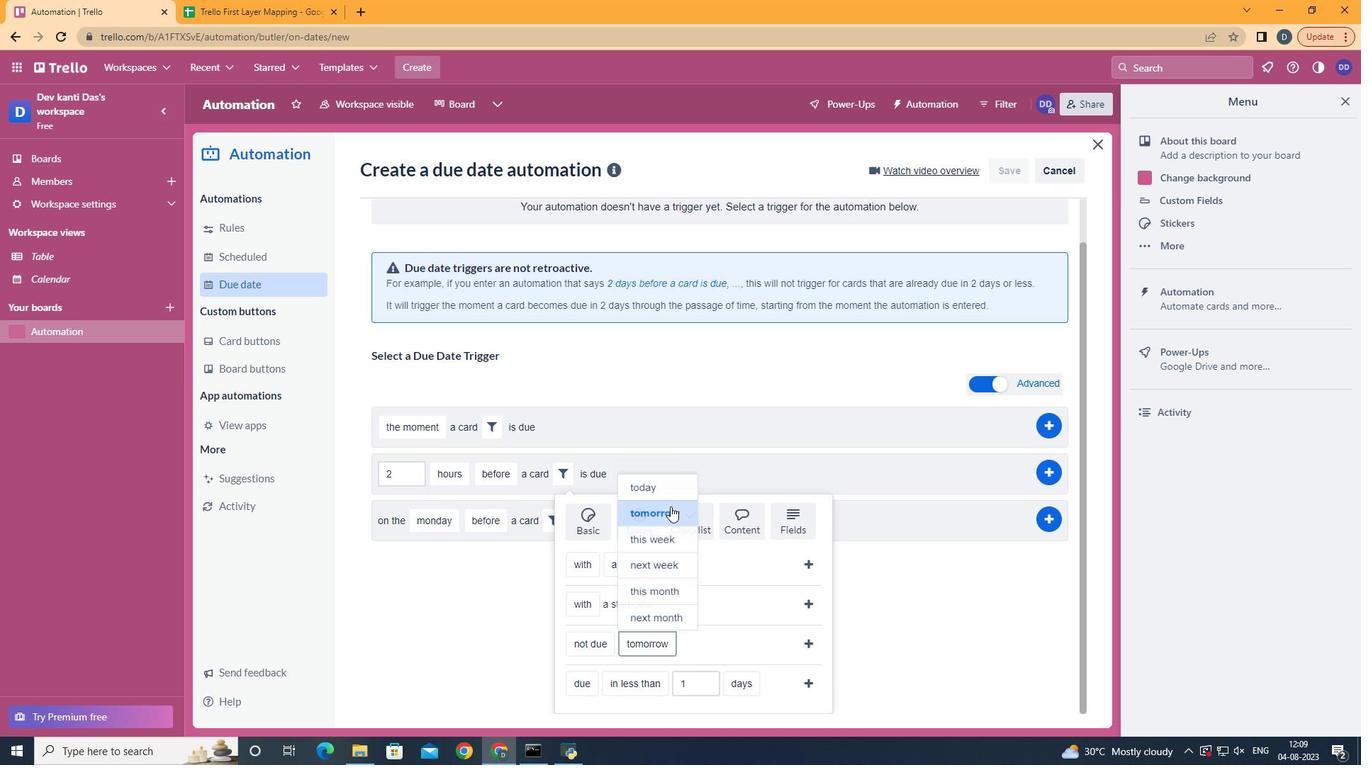
Action: Mouse moved to (812, 641)
Screenshot: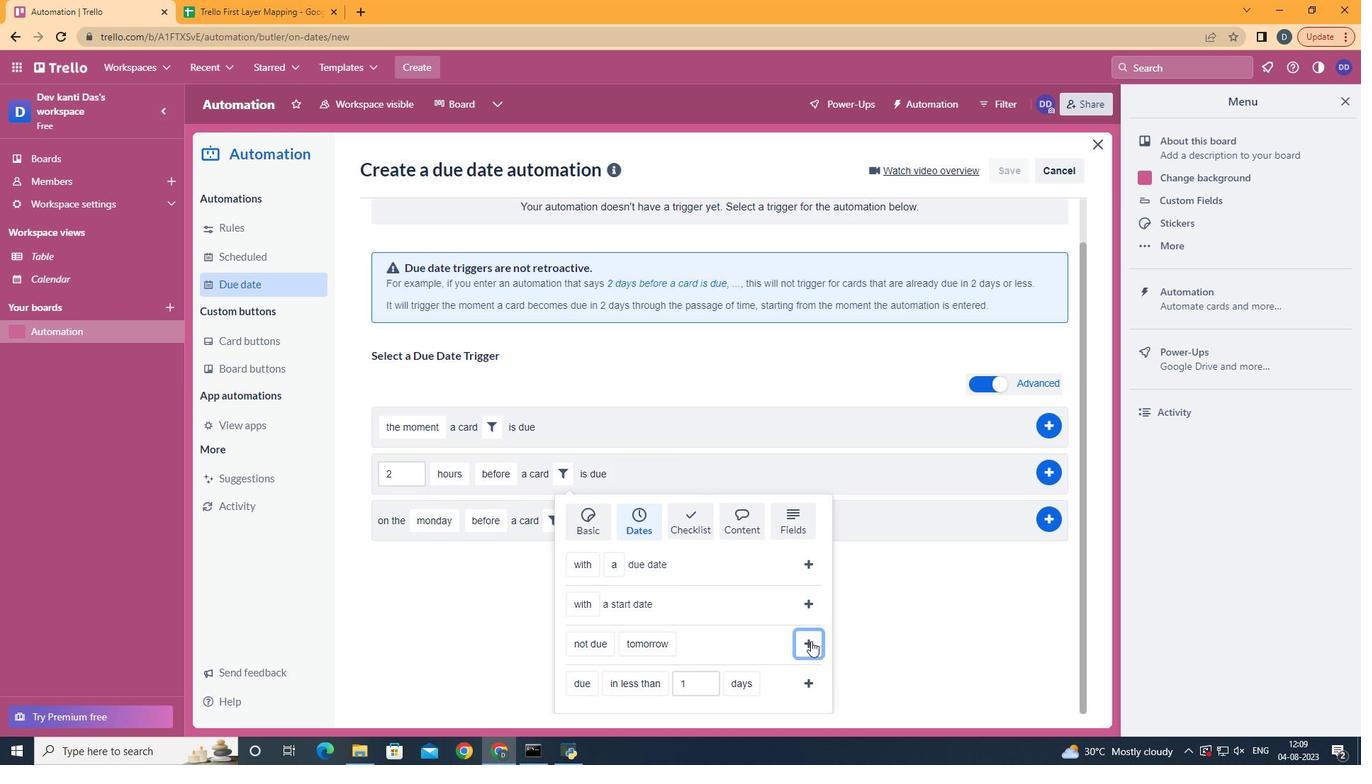 
Action: Mouse pressed left at (812, 641)
Screenshot: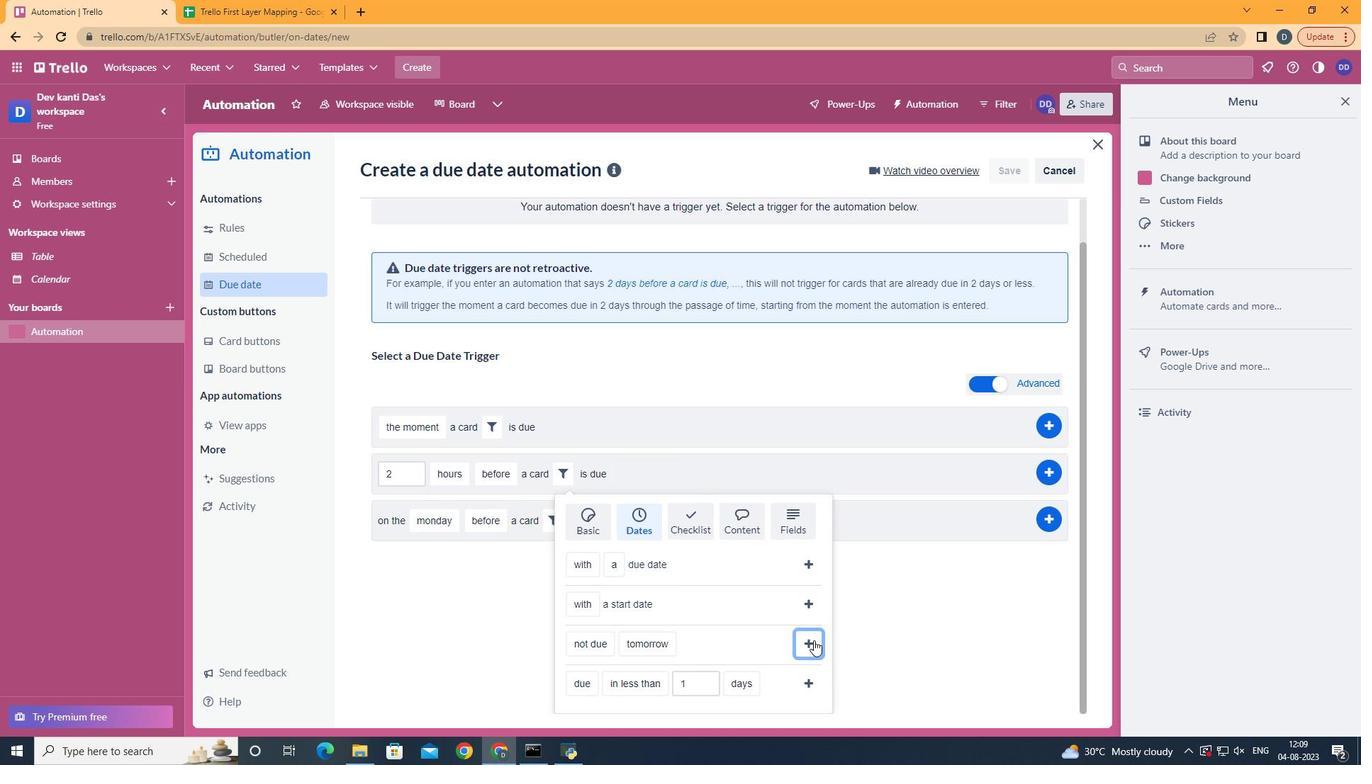 
Action: Mouse moved to (1039, 516)
Screenshot: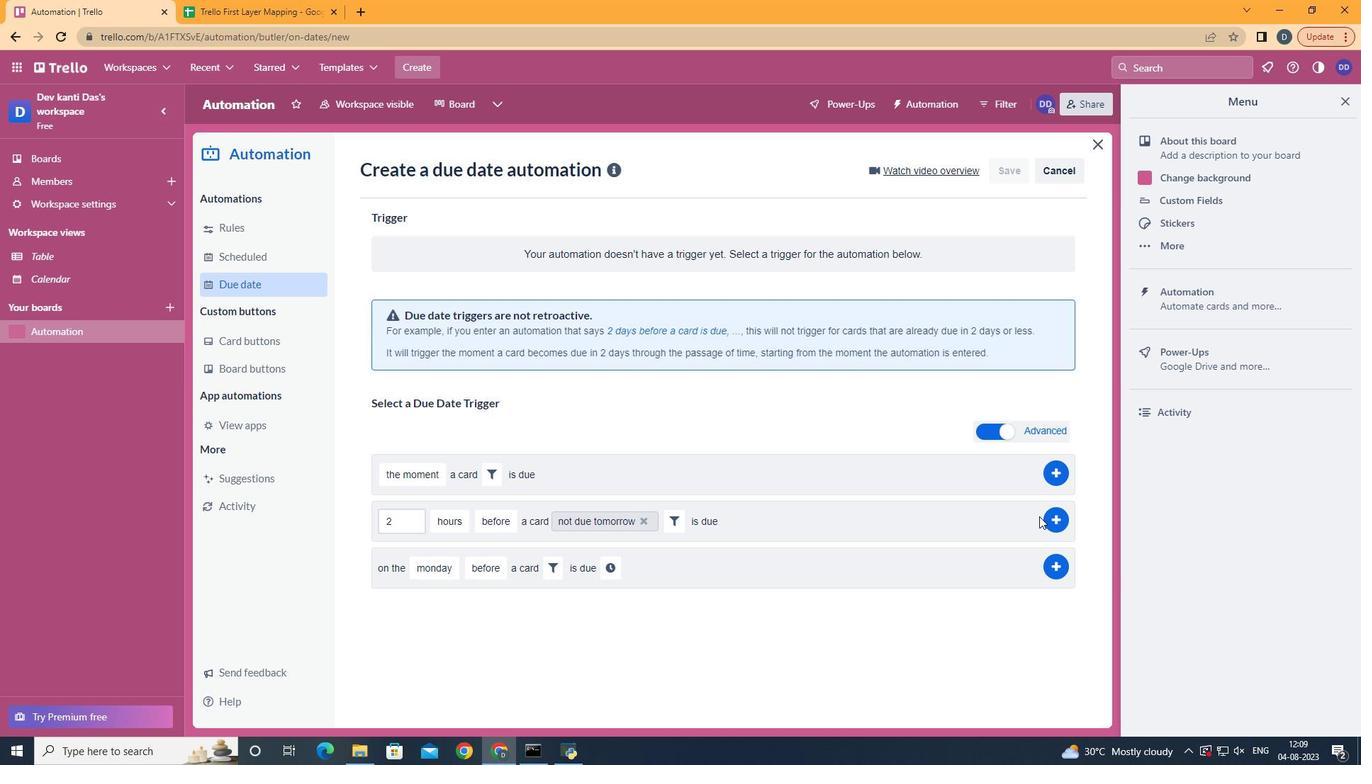 
Action: Mouse pressed left at (1039, 516)
Screenshot: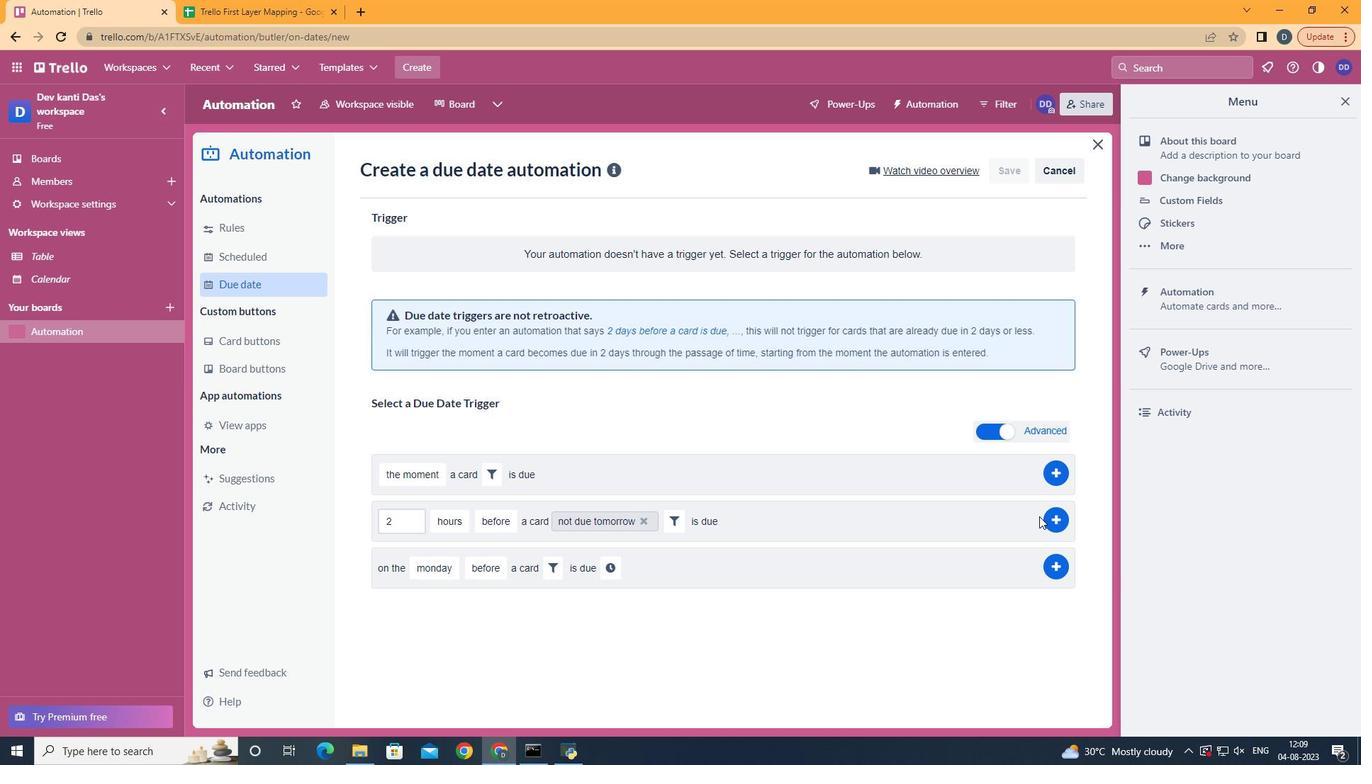 
Action: Mouse moved to (1047, 516)
Screenshot: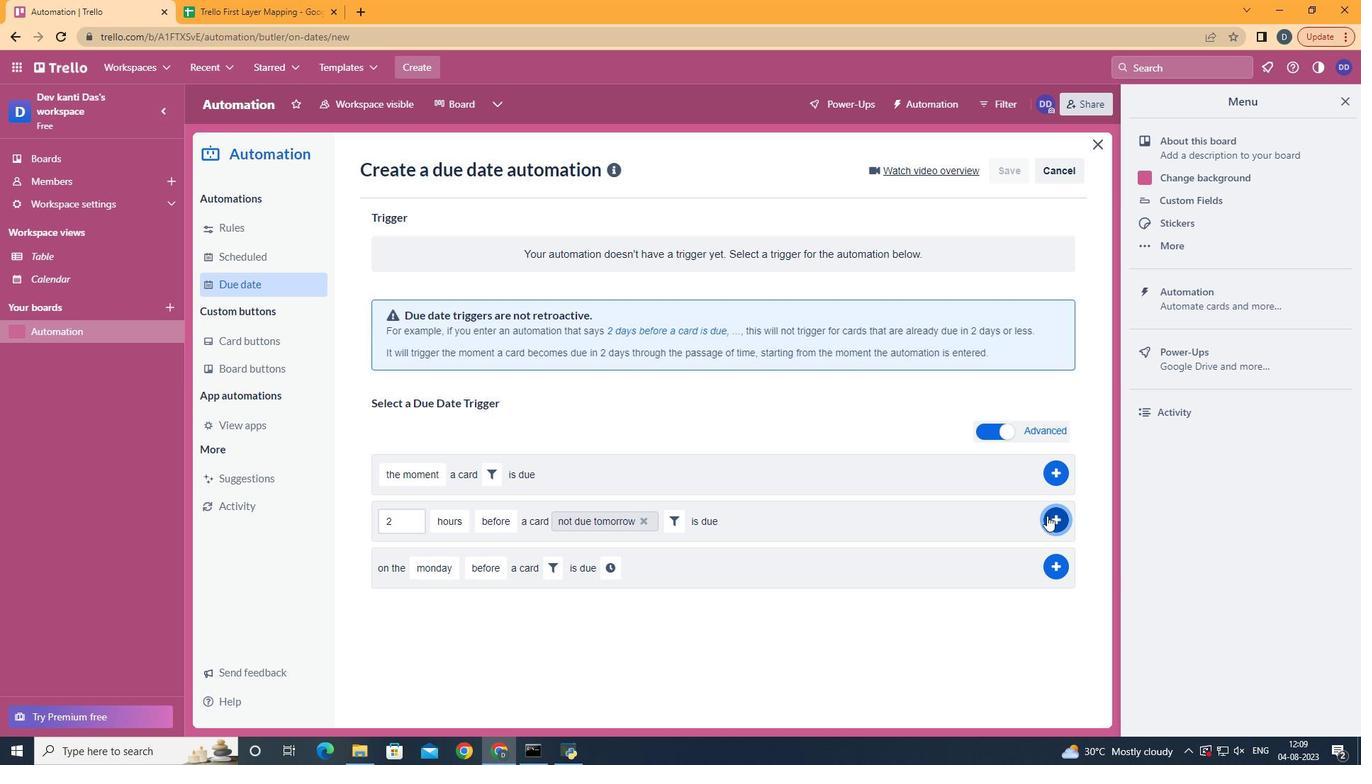 
Action: Mouse pressed left at (1047, 516)
Screenshot: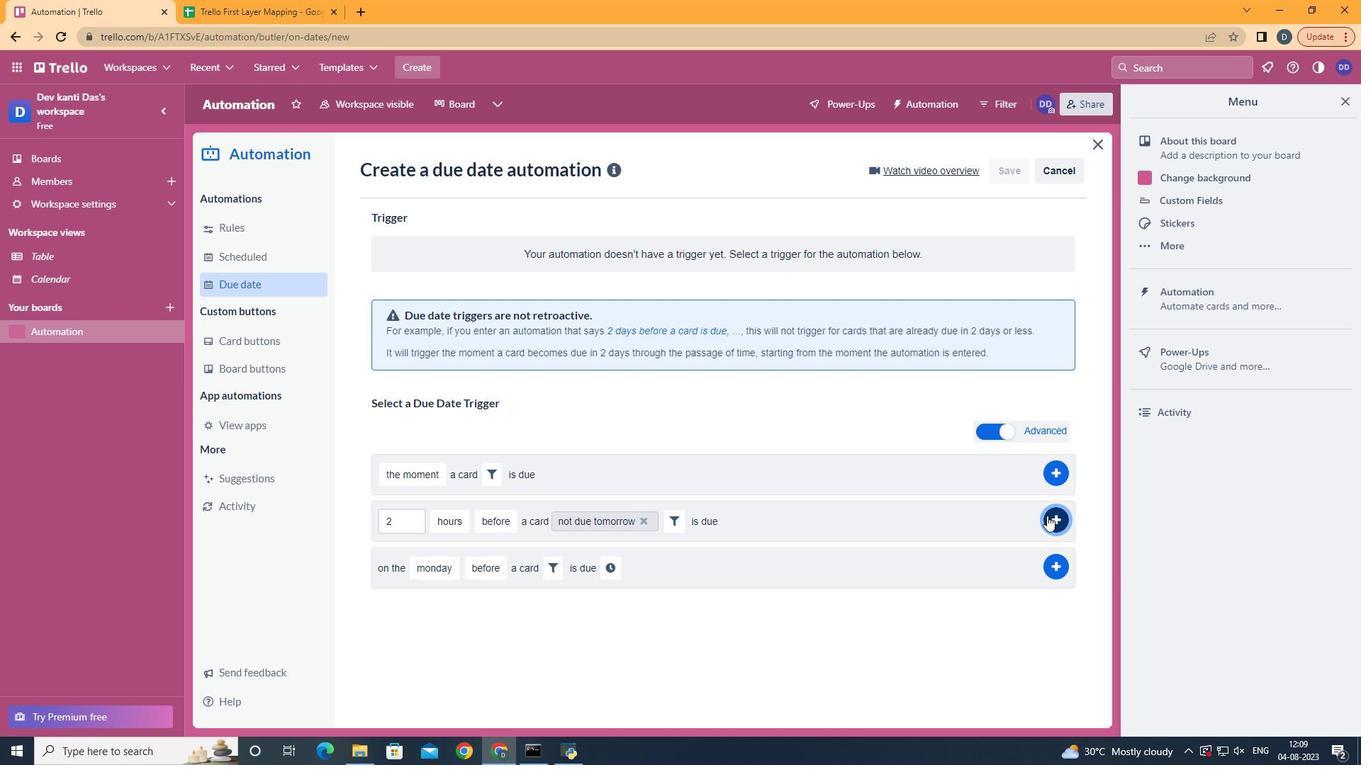 
Action: Mouse moved to (792, 292)
Screenshot: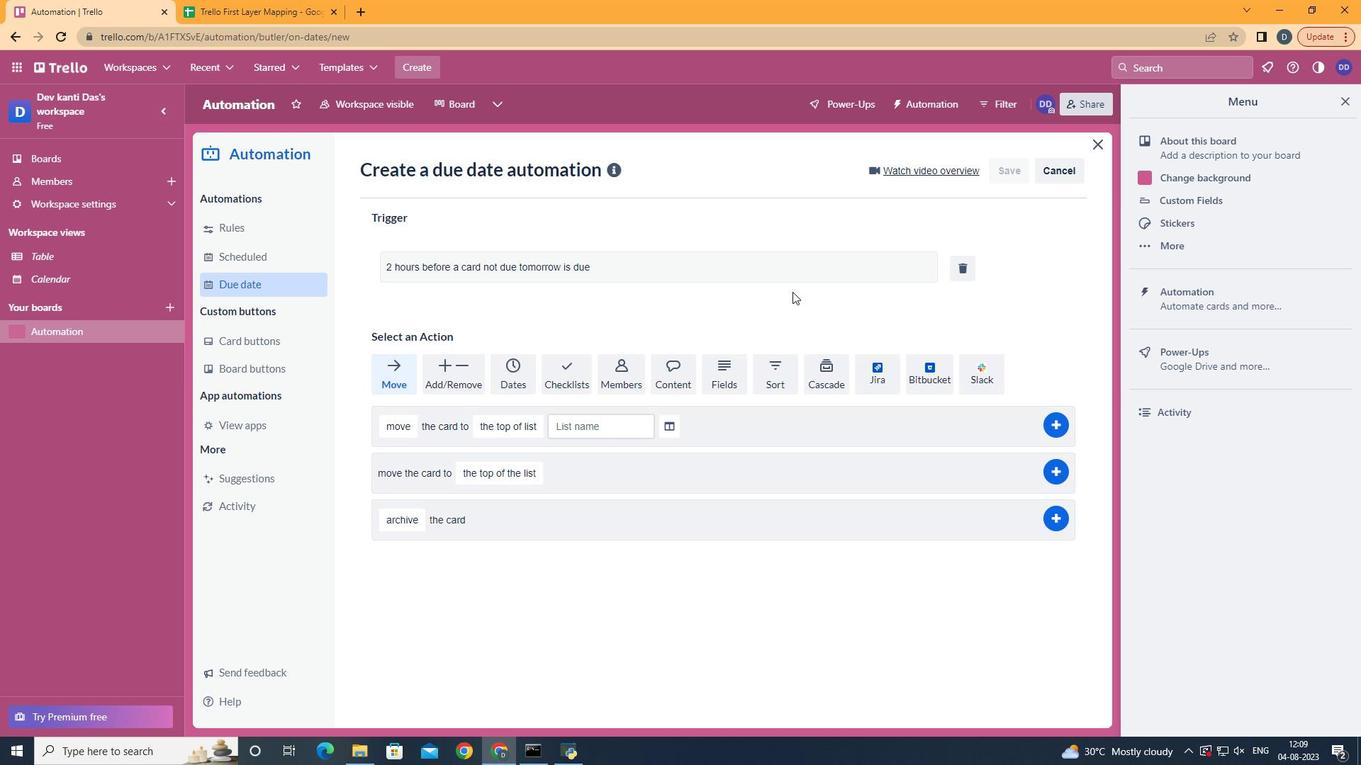 
